 Task: Assign Carxxstreet791@gmail.com as Assignee of Child Issue ChildIssue0000000211 of Issue Issue0000000106 in Backlog  in Scrum Project Project0000000022 in Jira. Assign Carxxstreet791@gmail.com as Assignee of Child Issue ChildIssue0000000212 of Issue Issue0000000106 in Backlog  in Scrum Project Project0000000022 in Jira. Assign Carxxstreet791@gmail.com as Assignee of Child Issue ChildIssue0000000213 of Issue Issue0000000107 in Backlog  in Scrum Project Project0000000022 in Jira. Assign Carxxstreet791@gmail.com as Assignee of Child Issue ChildIssue0000000214 of Issue Issue0000000107 in Backlog  in Scrum Project Project0000000022 in Jira. Assign Carxxstreet791@gmail.com as Assignee of Child Issue ChildIssue0000000215 of Issue Issue0000000108 in Backlog  in Scrum Project Project0000000022 in Jira
Action: Mouse moved to (840, 656)
Screenshot: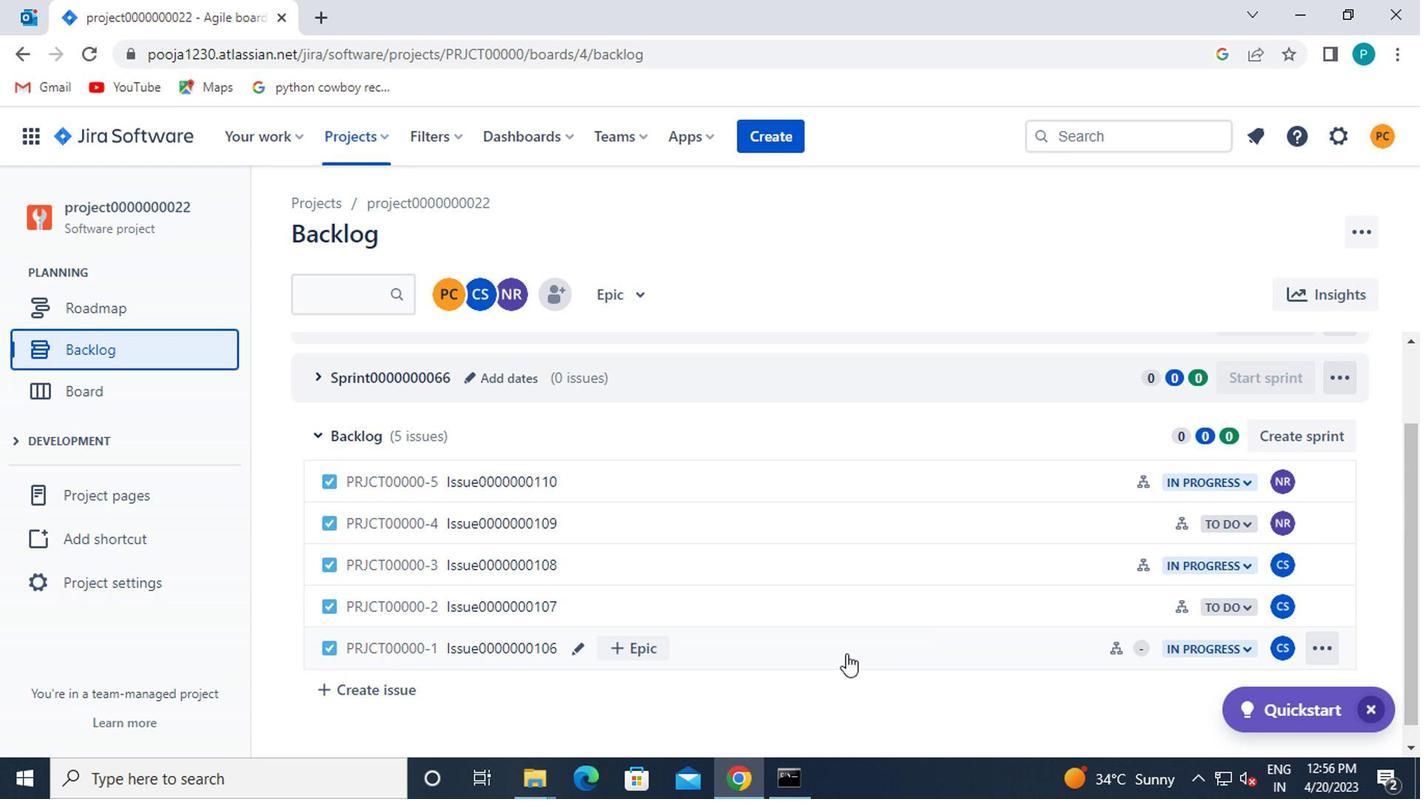 
Action: Mouse pressed left at (840, 656)
Screenshot: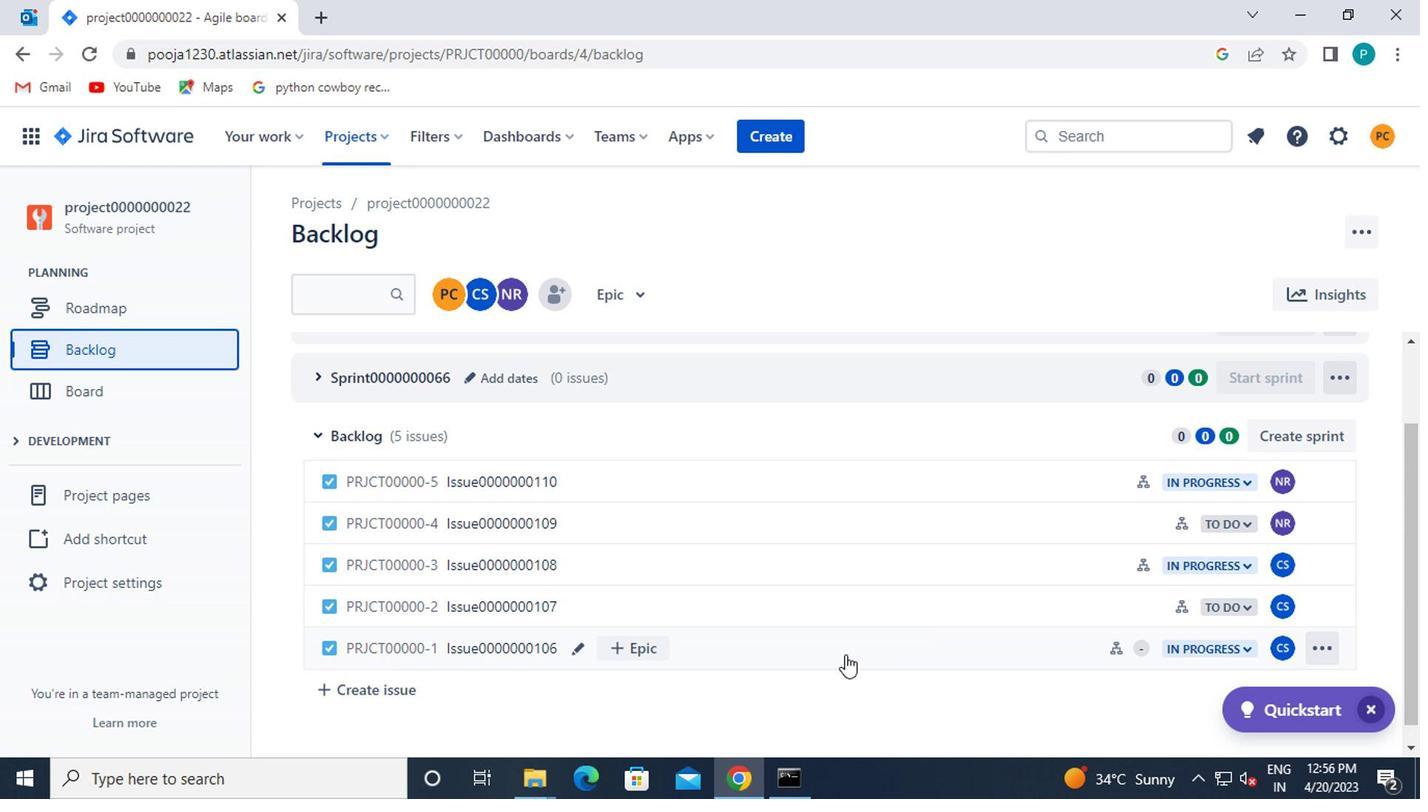 
Action: Mouse moved to (1057, 445)
Screenshot: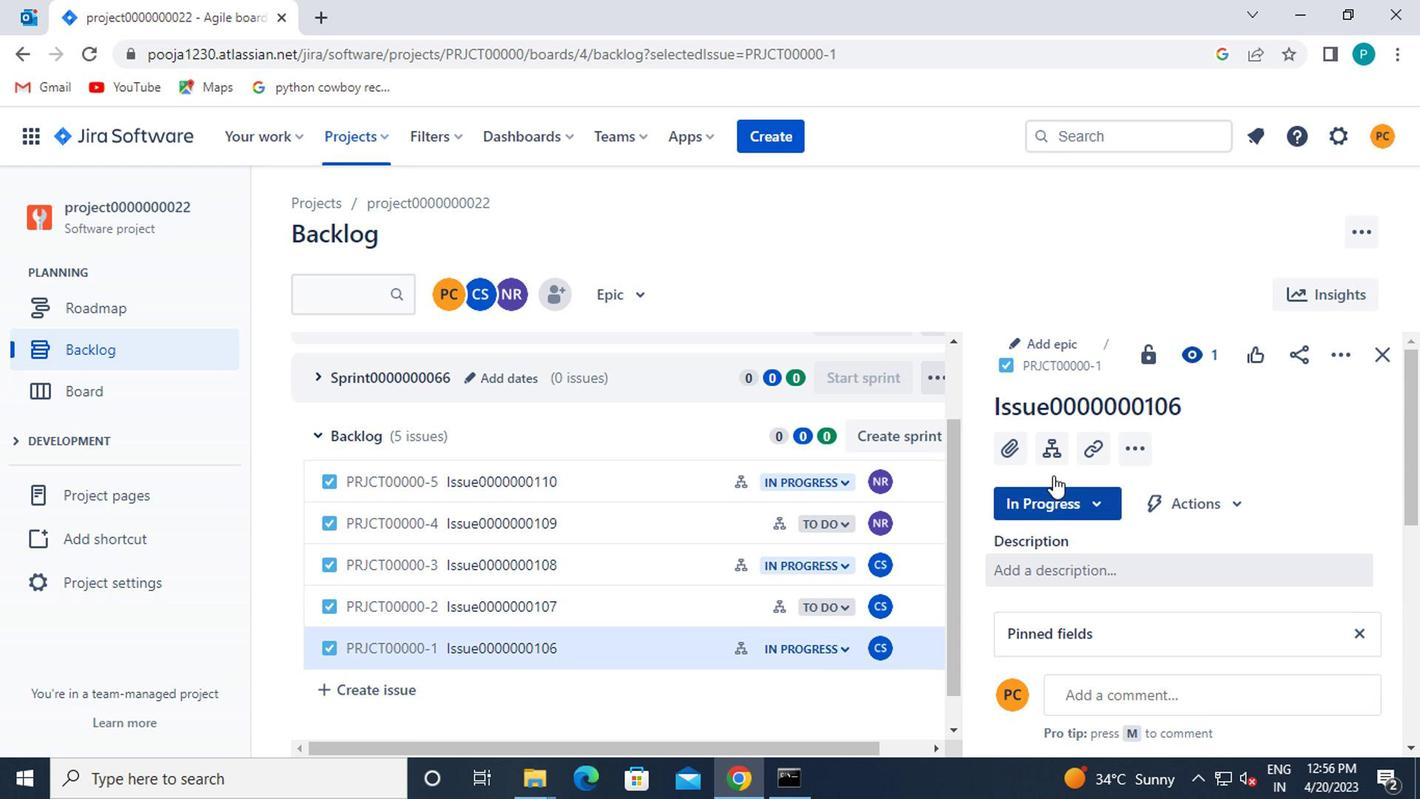 
Action: Mouse pressed left at (1057, 445)
Screenshot: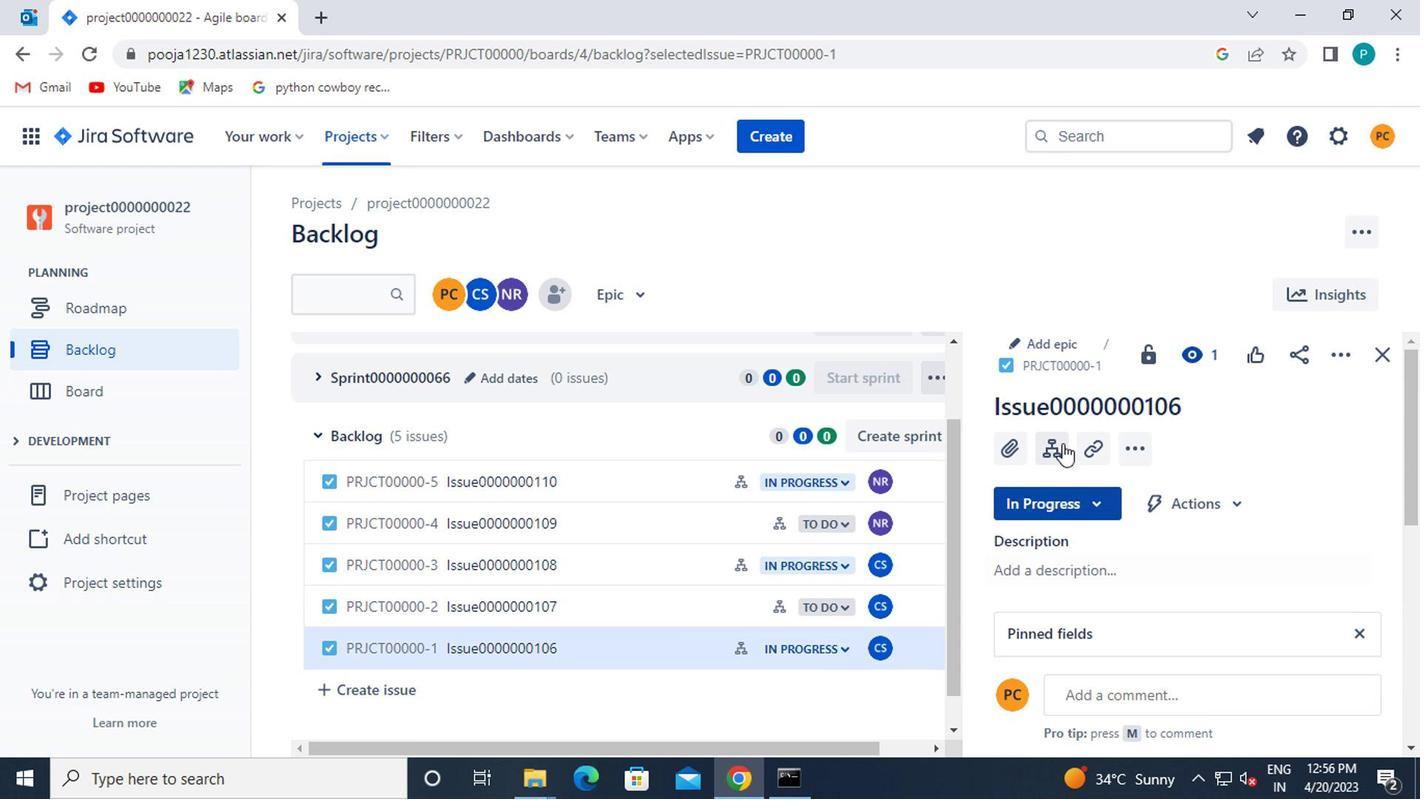 
Action: Mouse moved to (1283, 430)
Screenshot: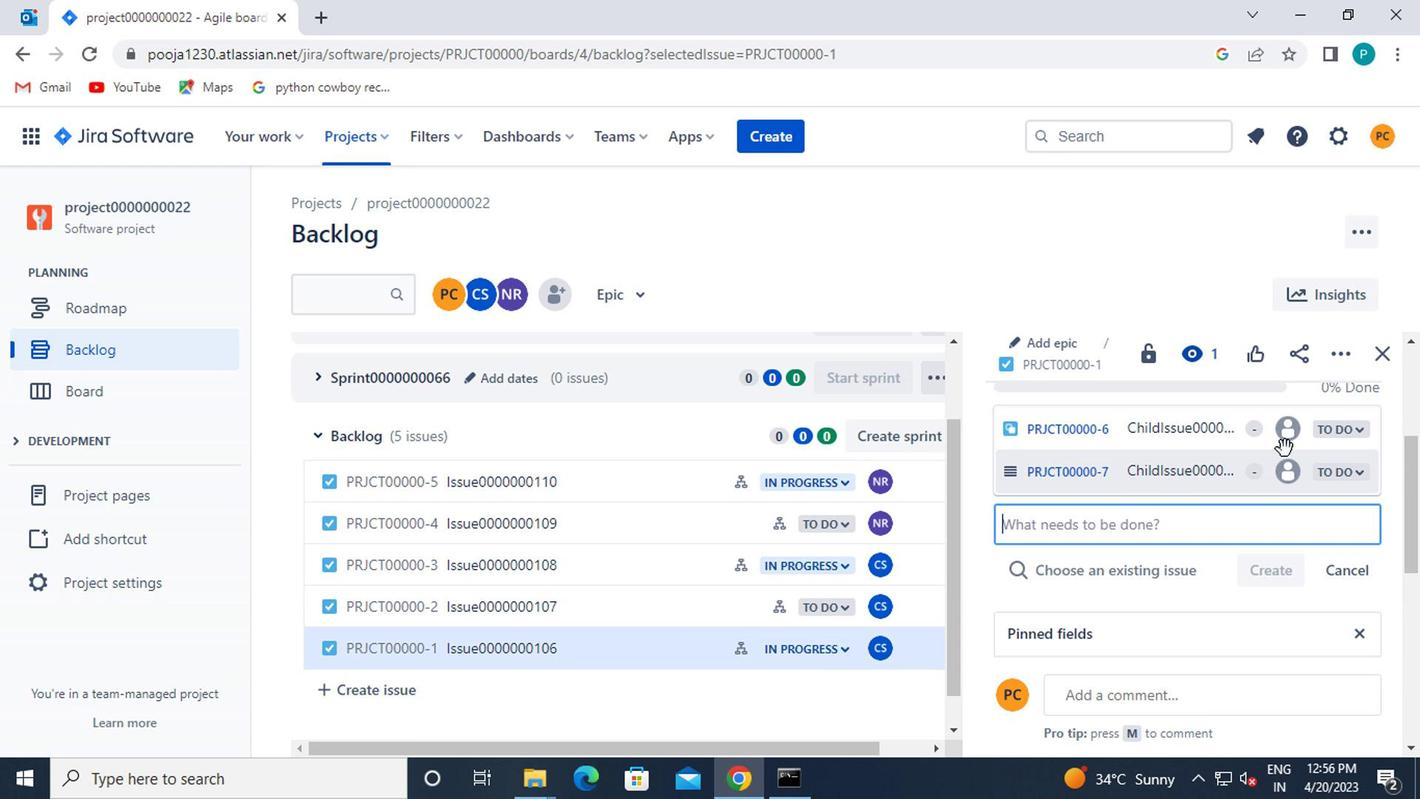 
Action: Mouse pressed left at (1283, 430)
Screenshot: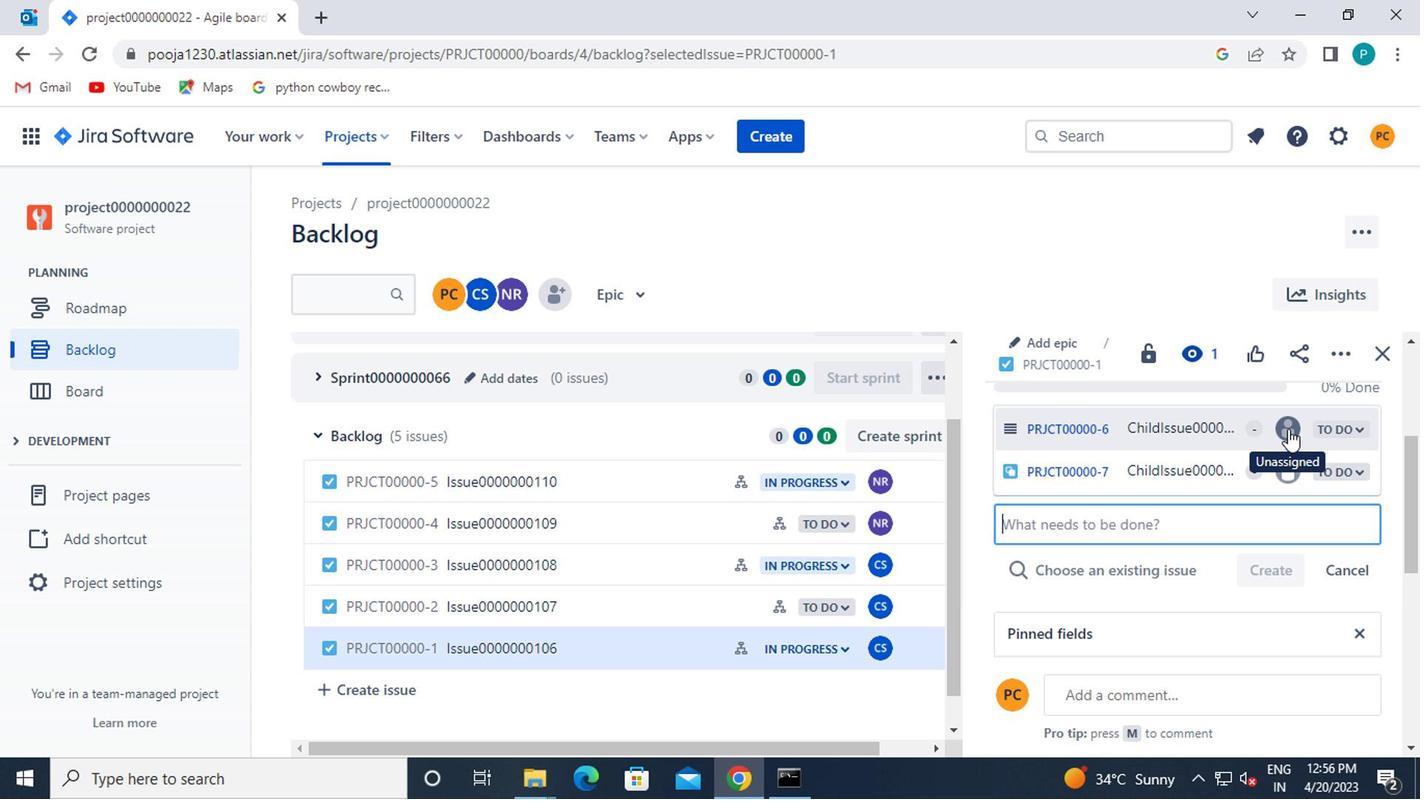 
Action: Mouse moved to (1186, 505)
Screenshot: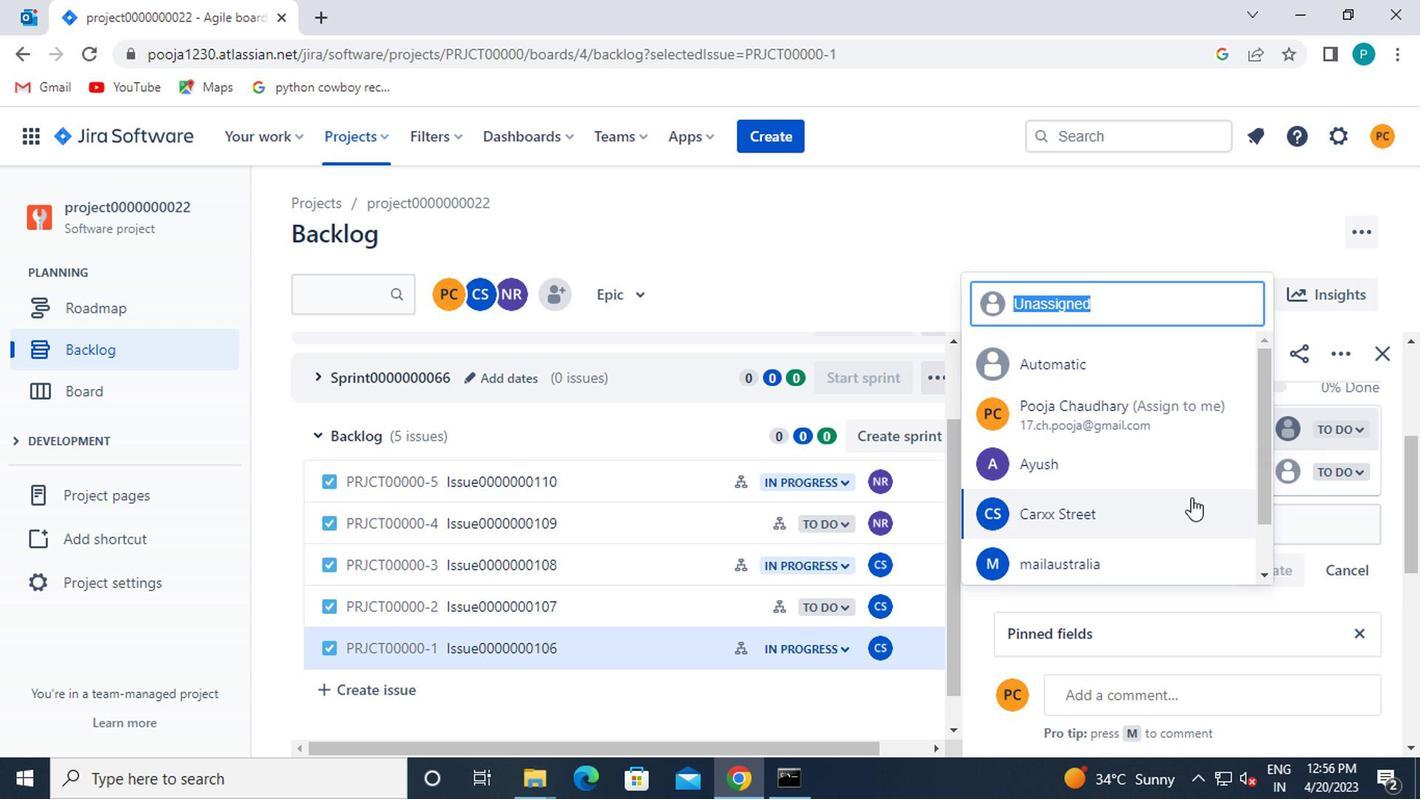 
Action: Mouse pressed left at (1186, 505)
Screenshot: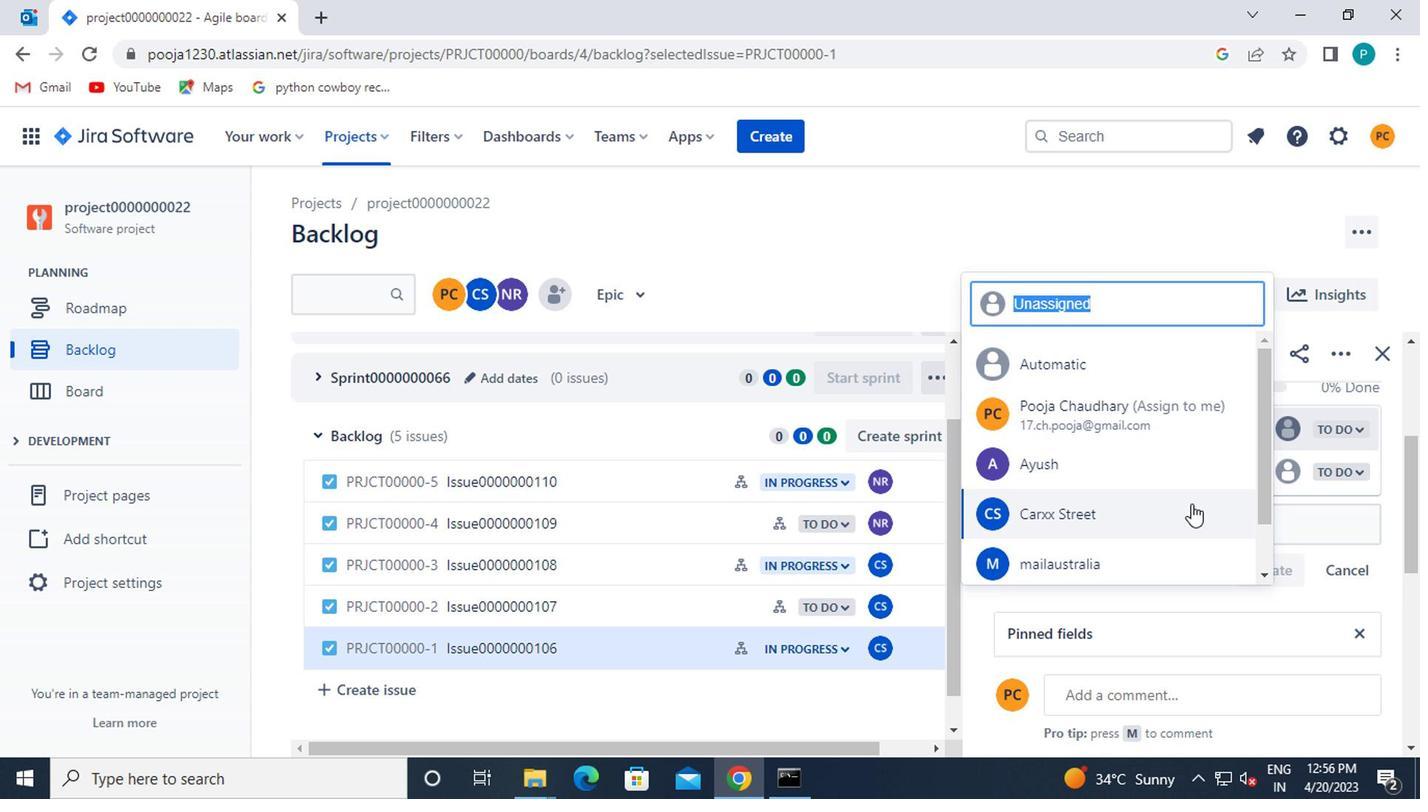 
Action: Mouse moved to (1283, 463)
Screenshot: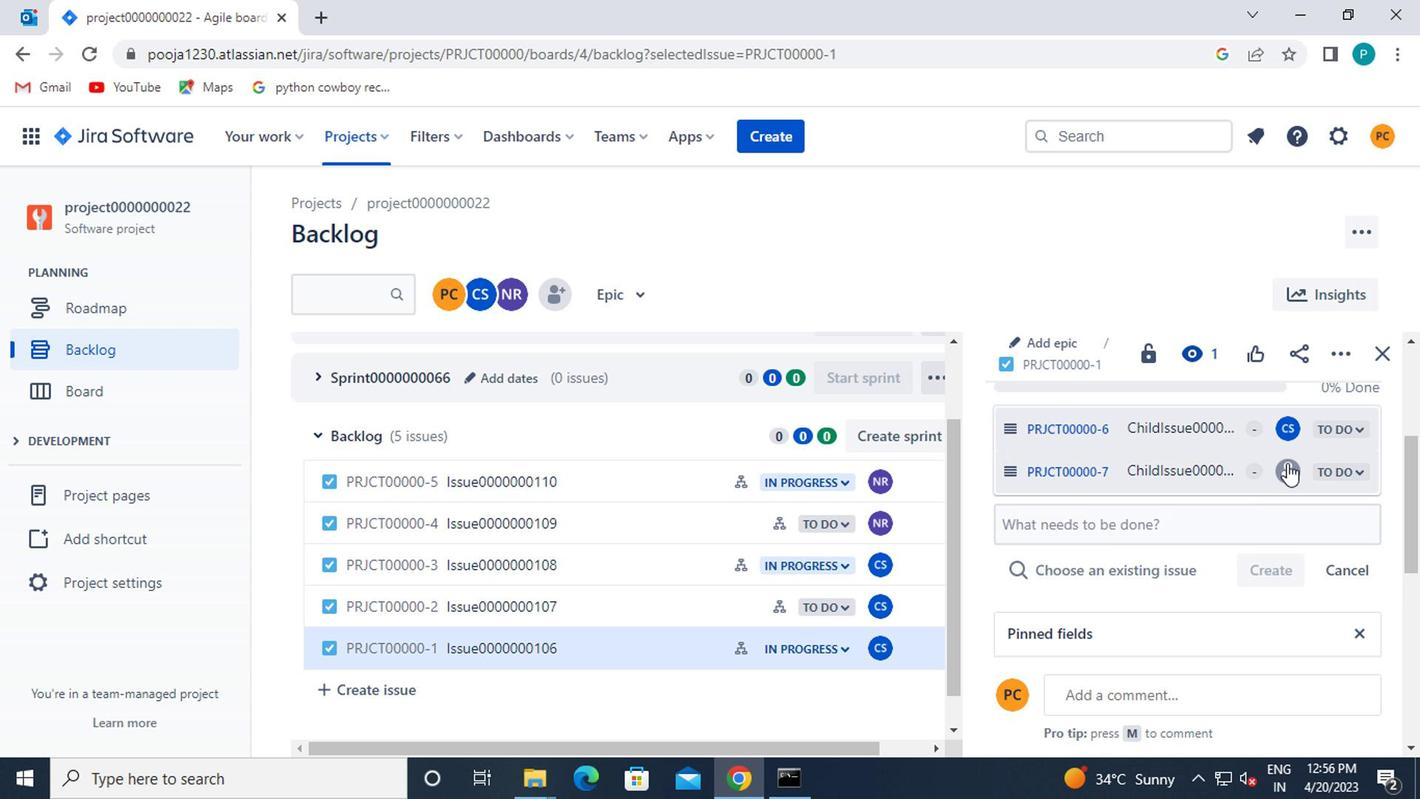 
Action: Mouse pressed left at (1283, 463)
Screenshot: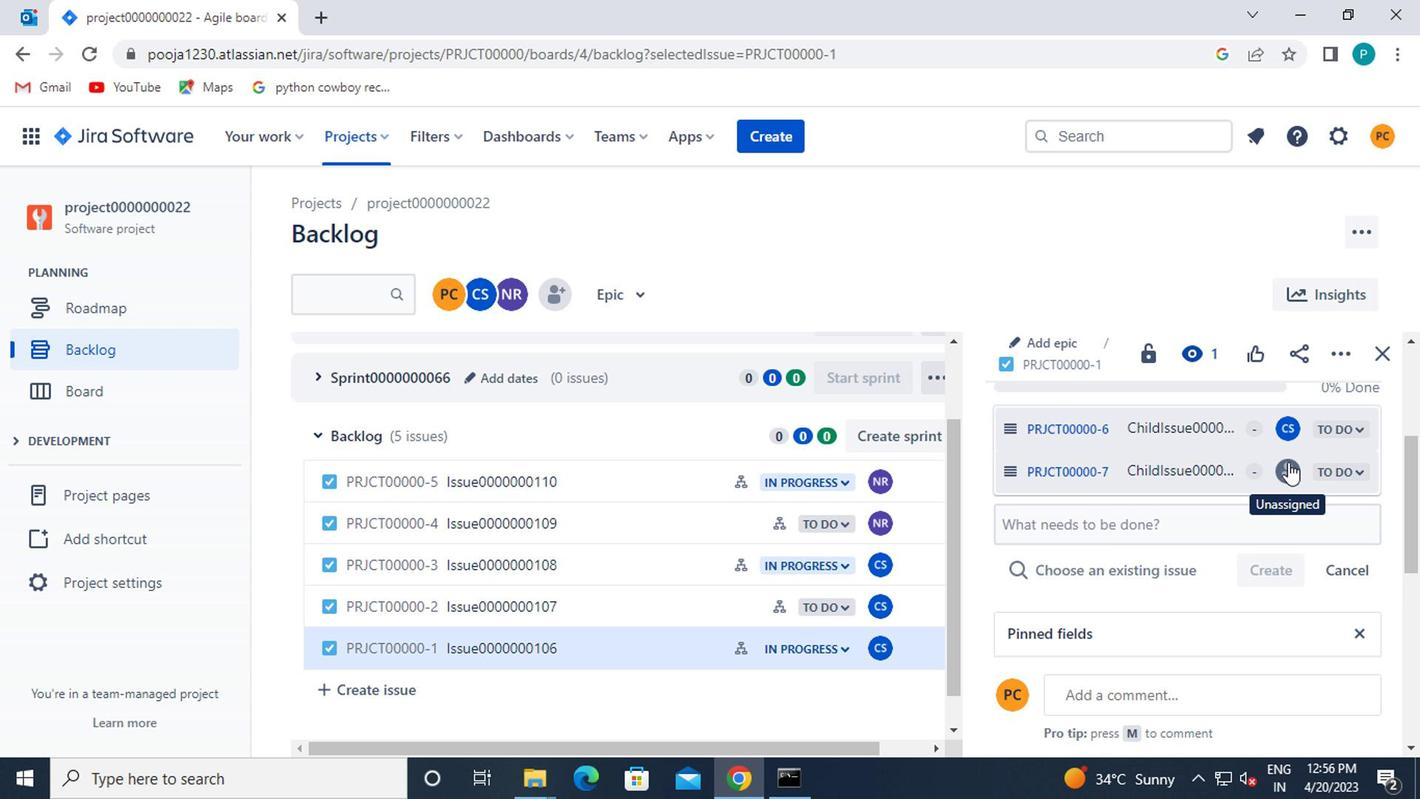 
Action: Mouse moved to (1192, 552)
Screenshot: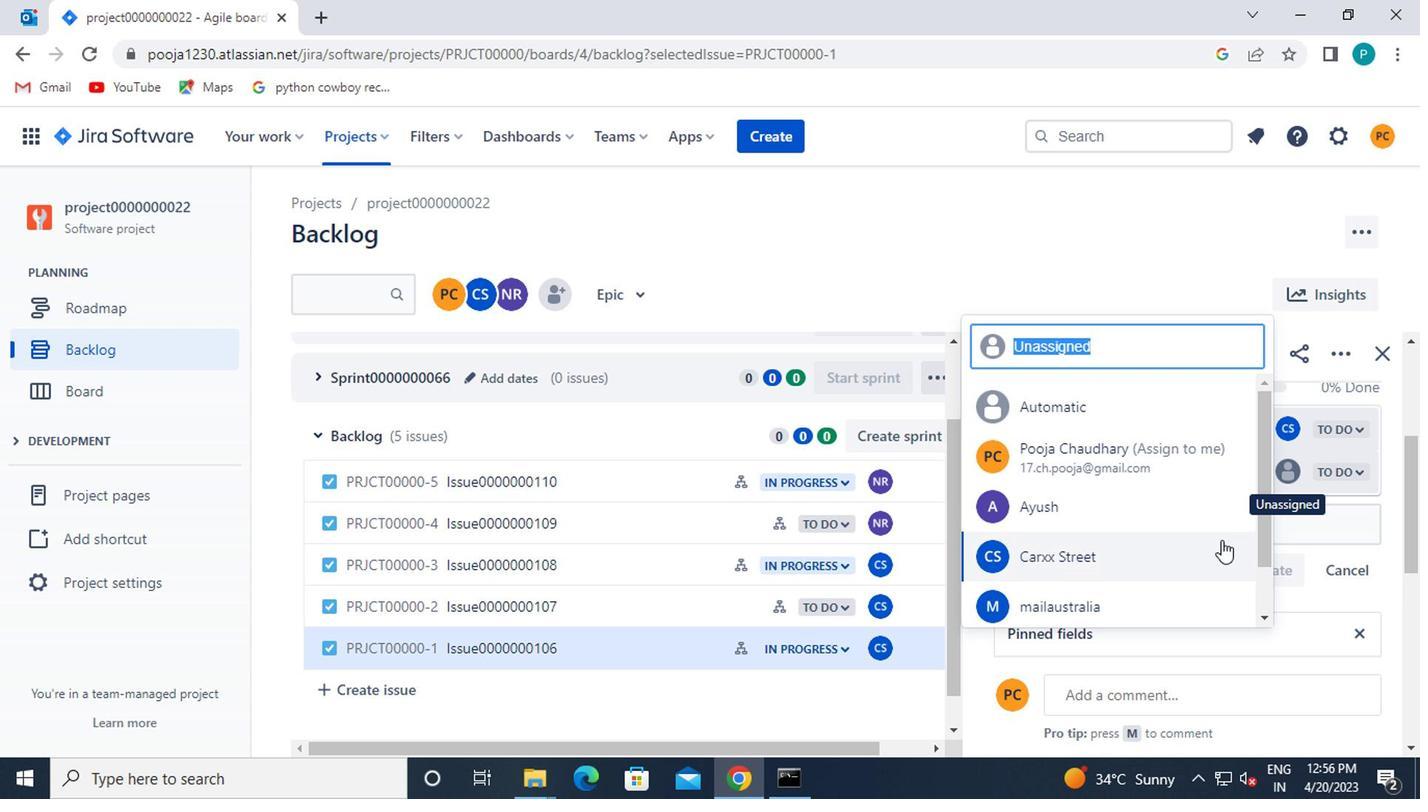 
Action: Mouse pressed left at (1192, 552)
Screenshot: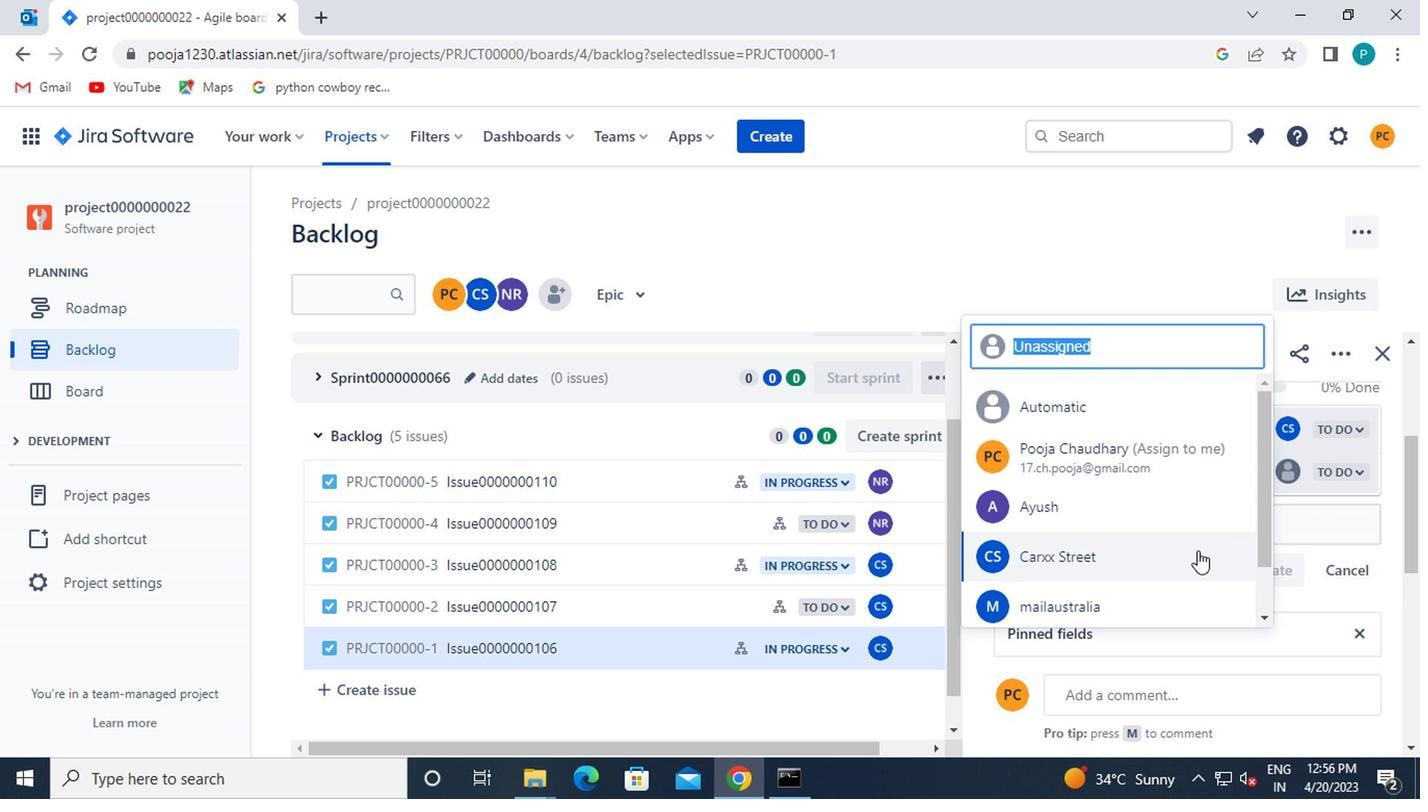 
Action: Mouse moved to (710, 605)
Screenshot: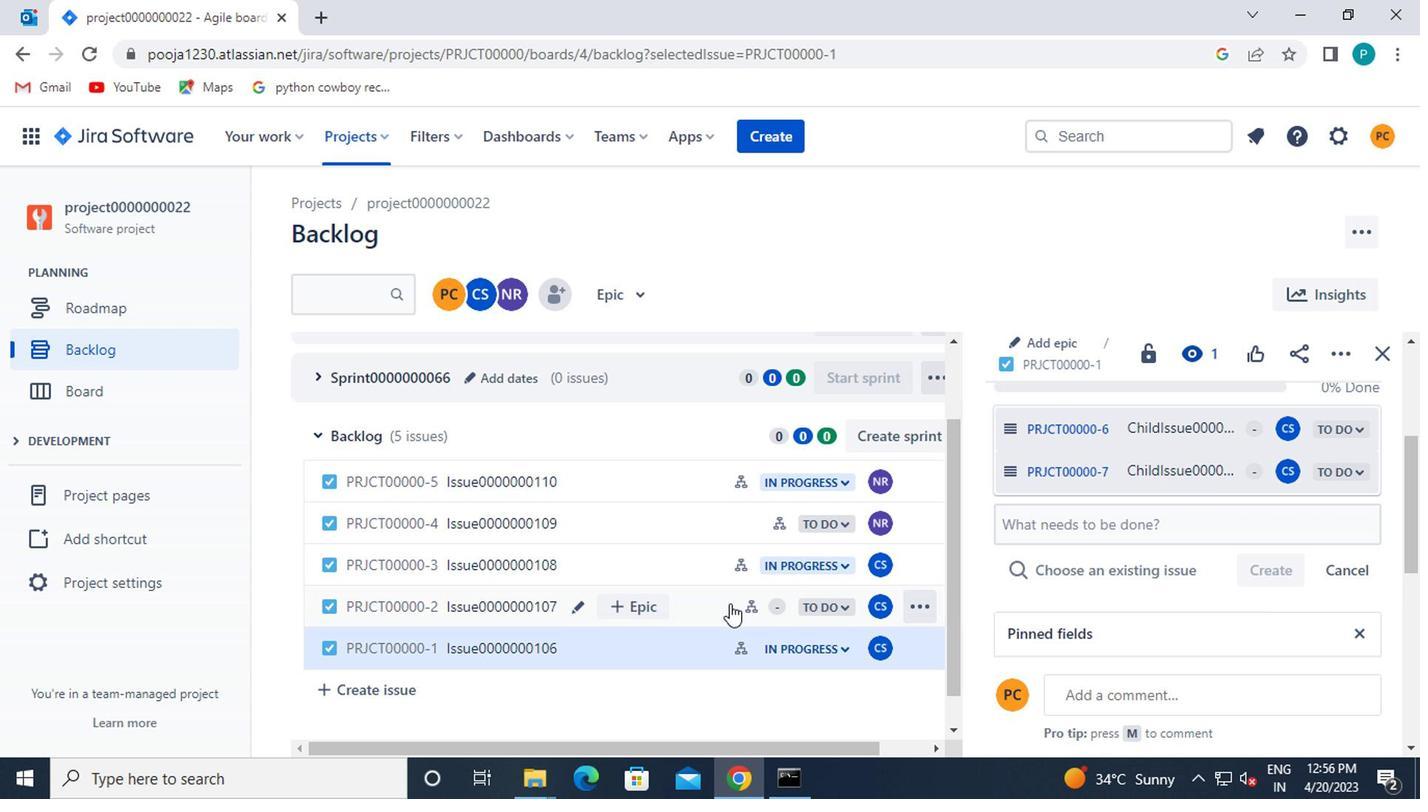 
Action: Mouse pressed left at (710, 605)
Screenshot: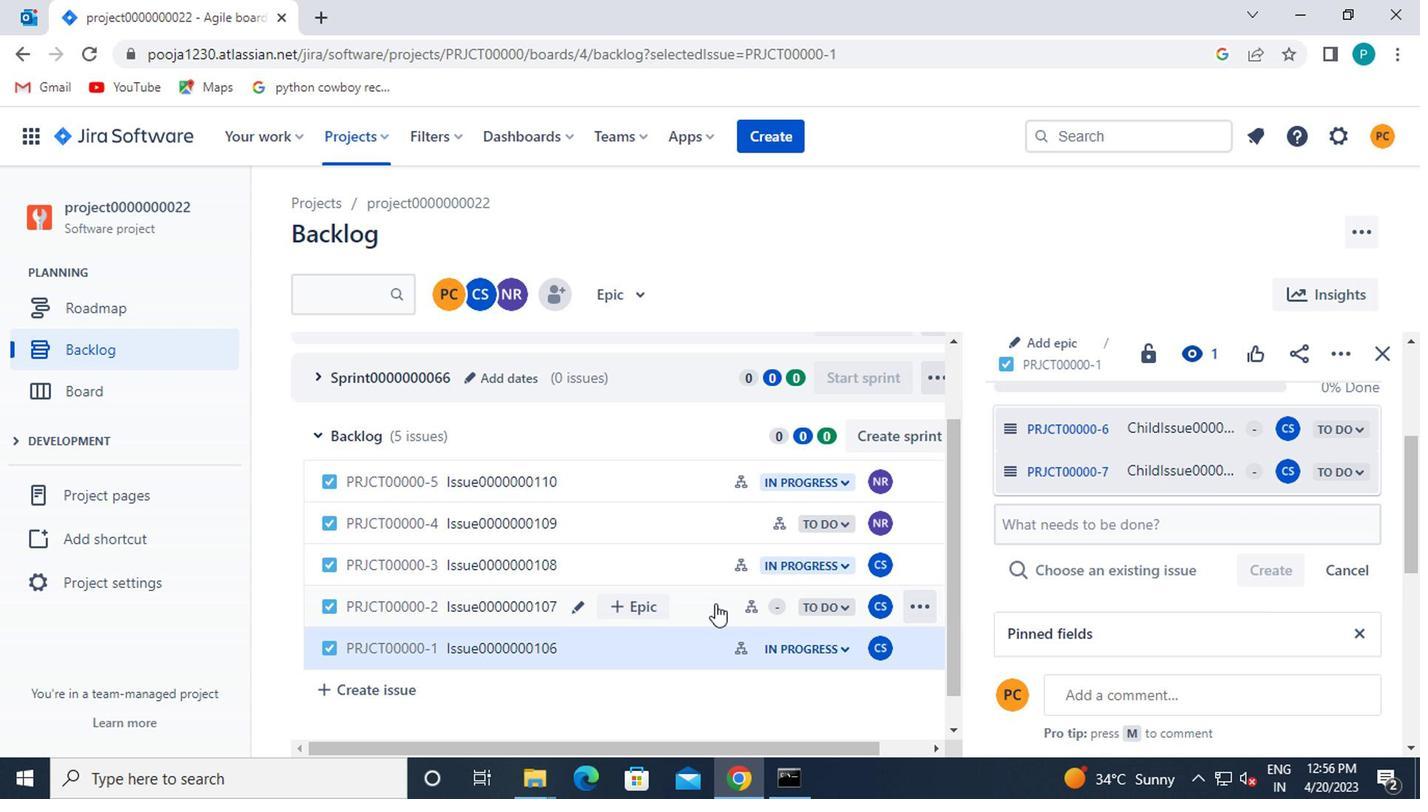
Action: Mouse moved to (1056, 450)
Screenshot: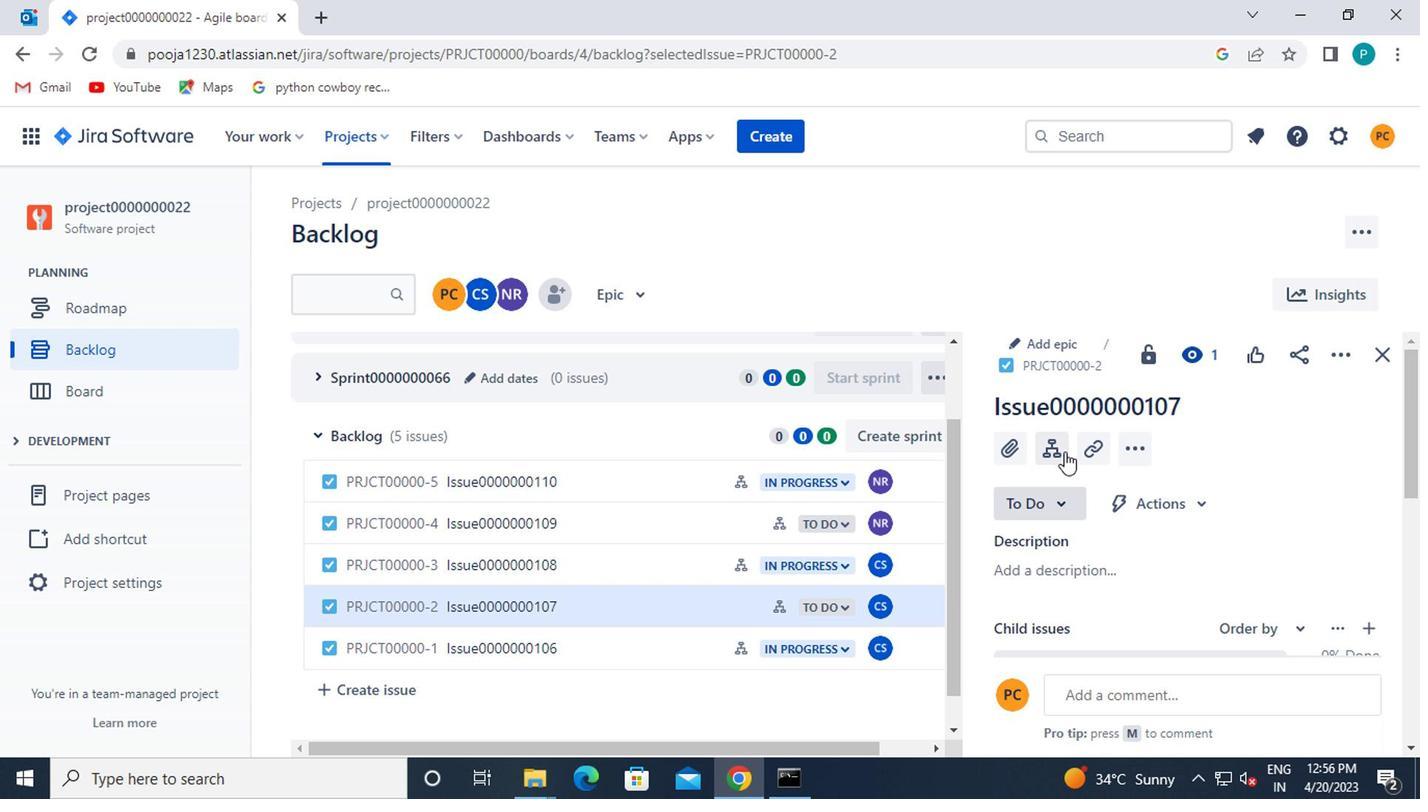 
Action: Mouse pressed left at (1056, 450)
Screenshot: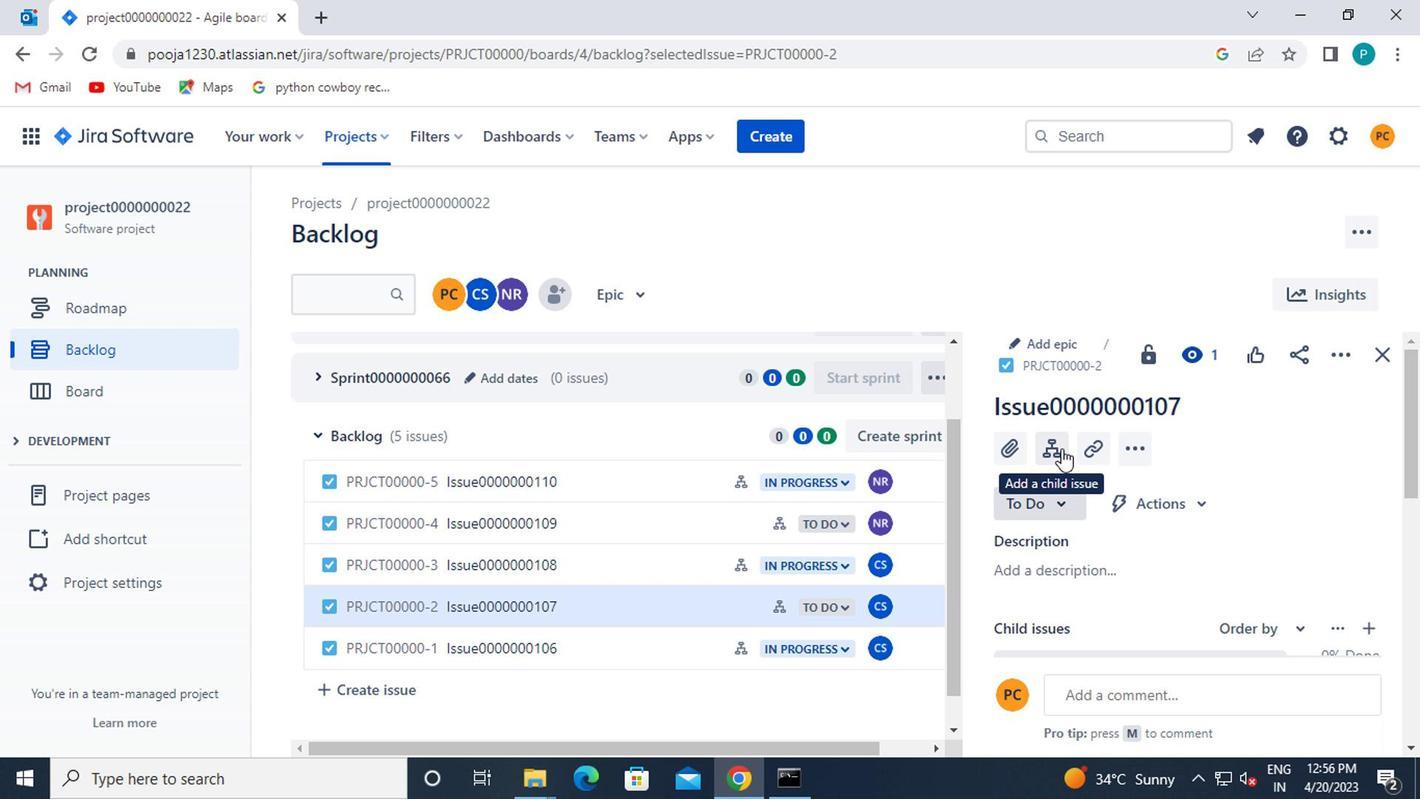 
Action: Mouse moved to (1276, 428)
Screenshot: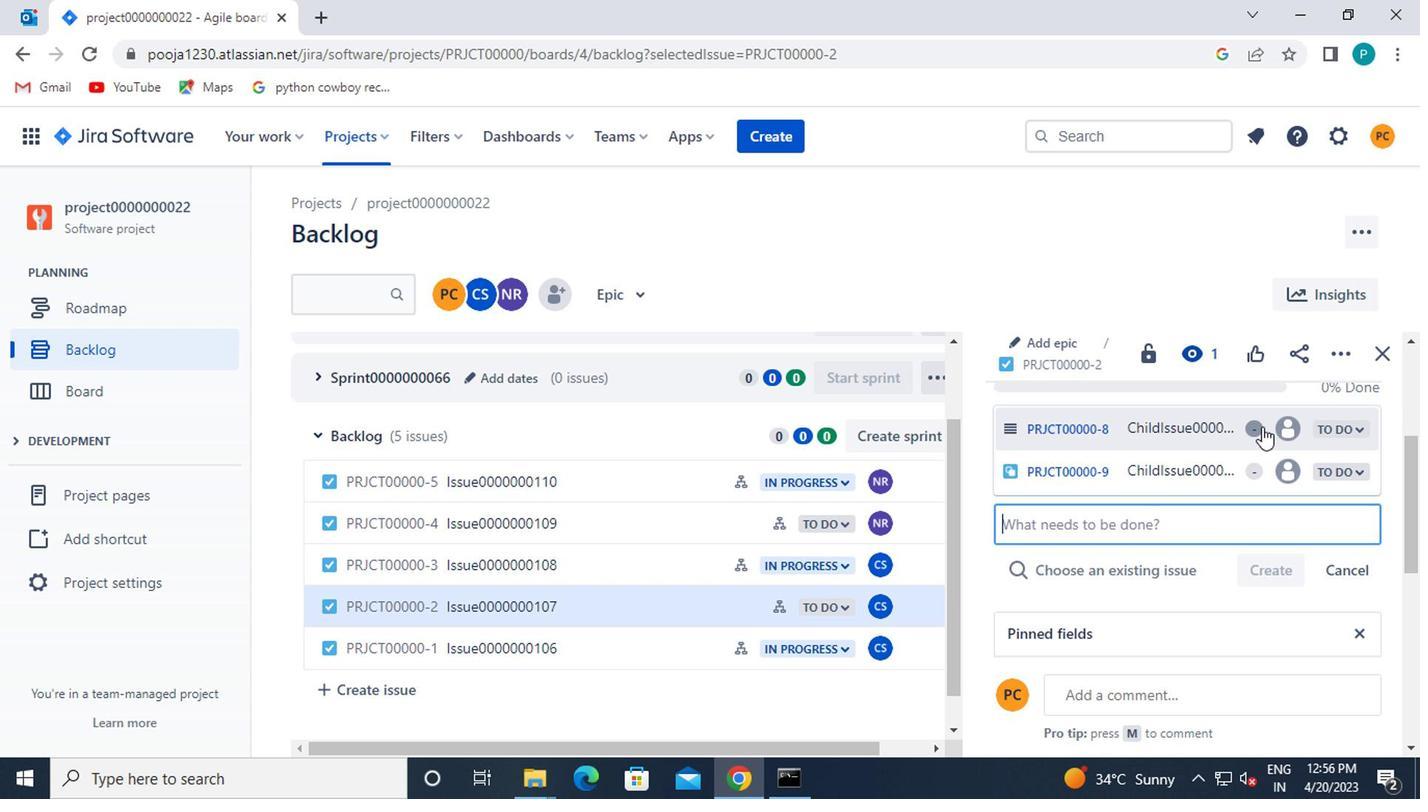 
Action: Mouse pressed left at (1276, 428)
Screenshot: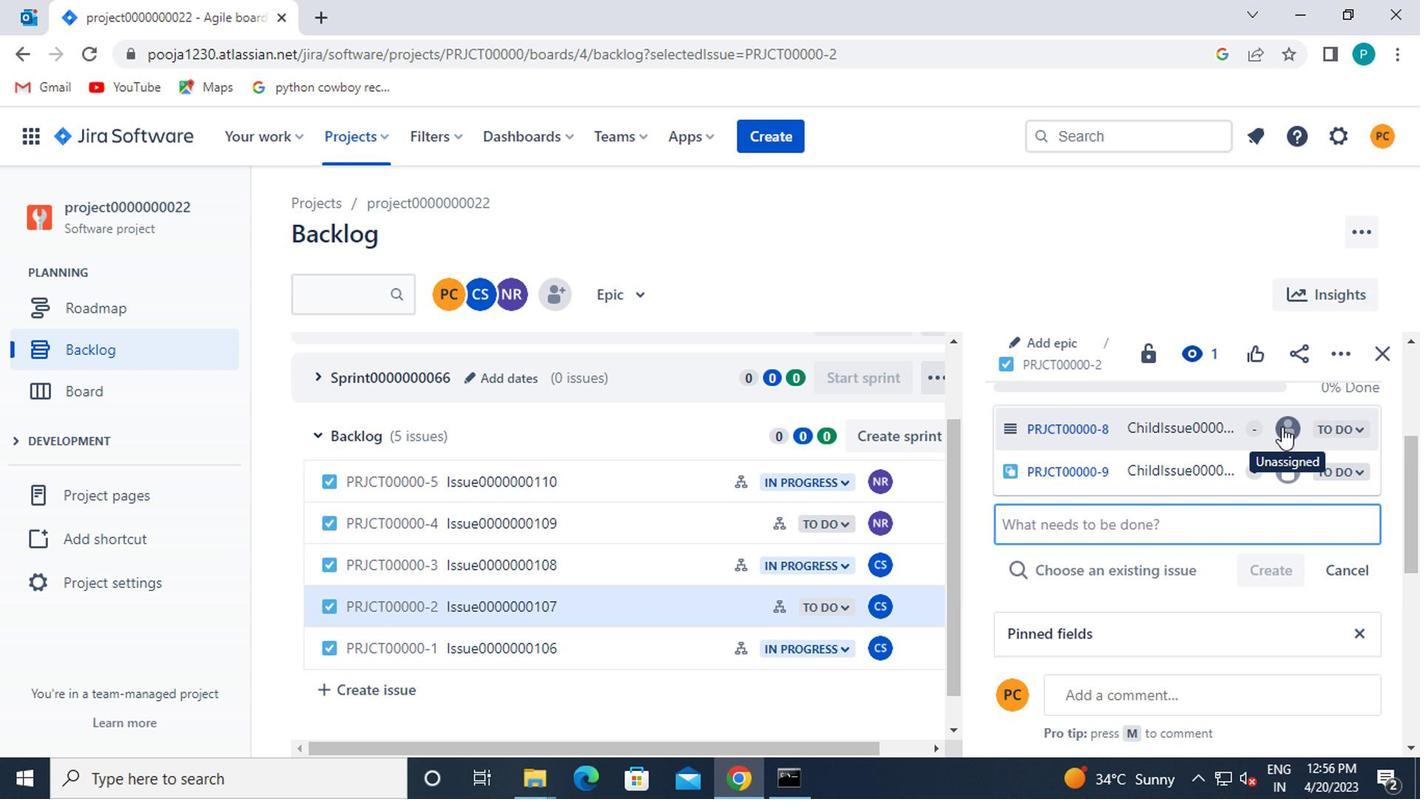 
Action: Mouse moved to (1101, 522)
Screenshot: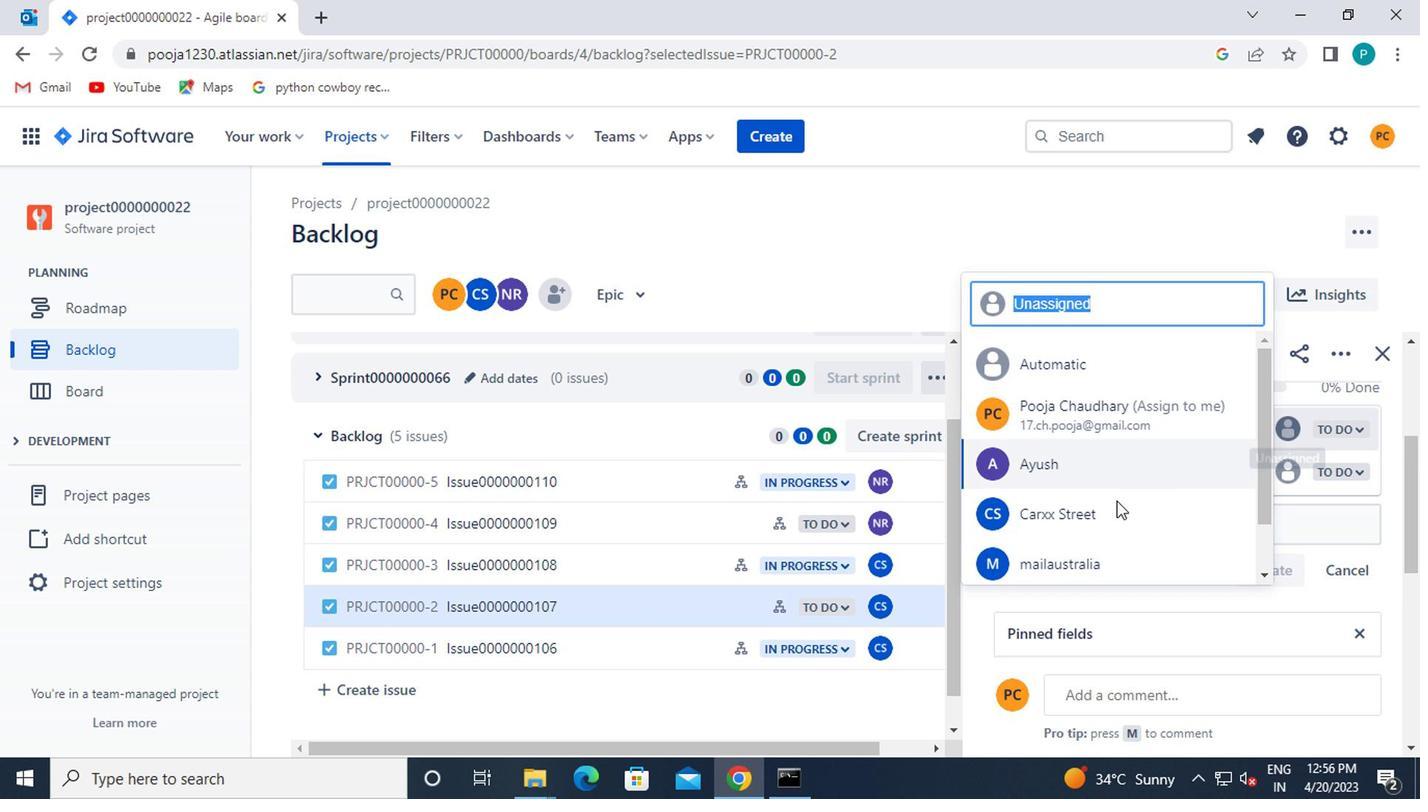 
Action: Mouse pressed left at (1101, 522)
Screenshot: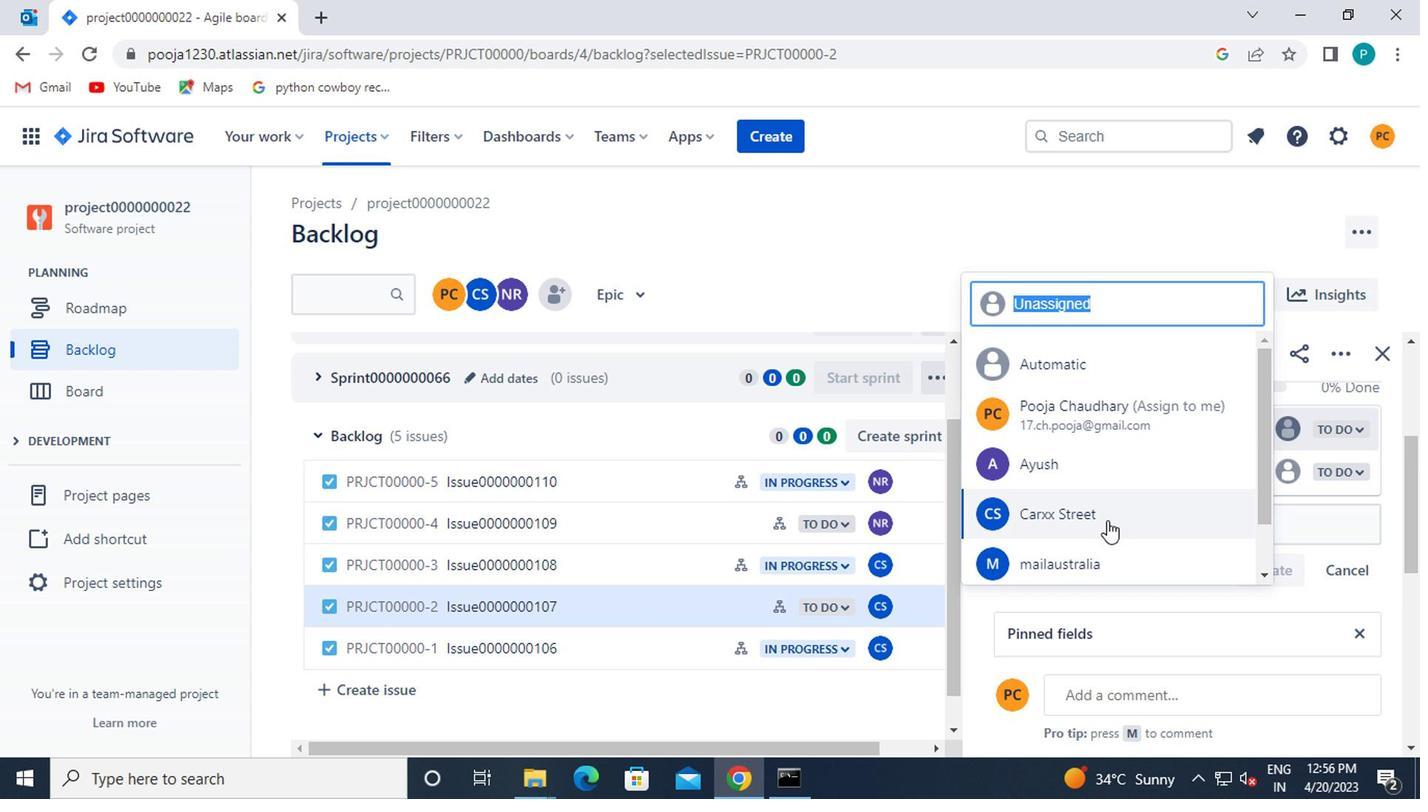 
Action: Mouse moved to (1271, 474)
Screenshot: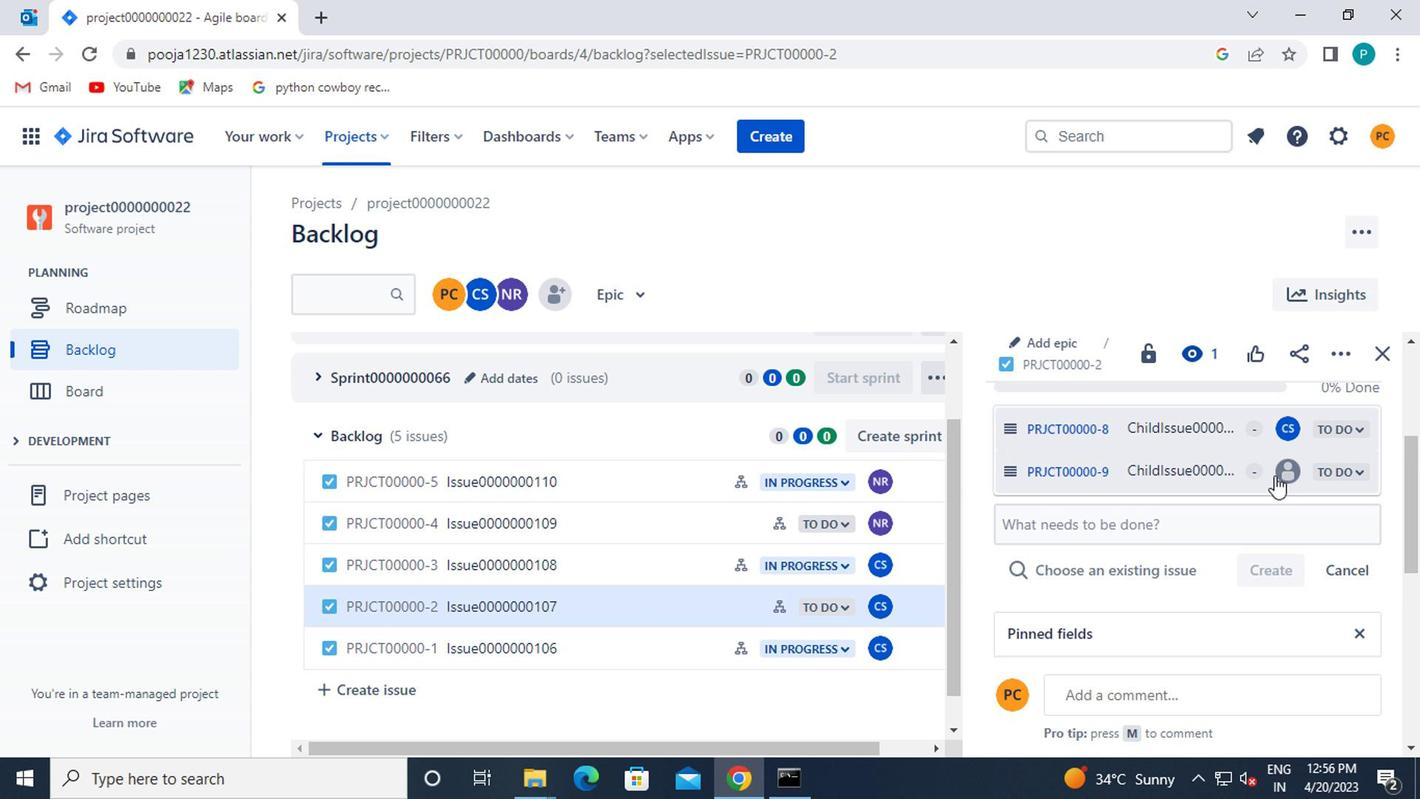 
Action: Mouse pressed left at (1271, 474)
Screenshot: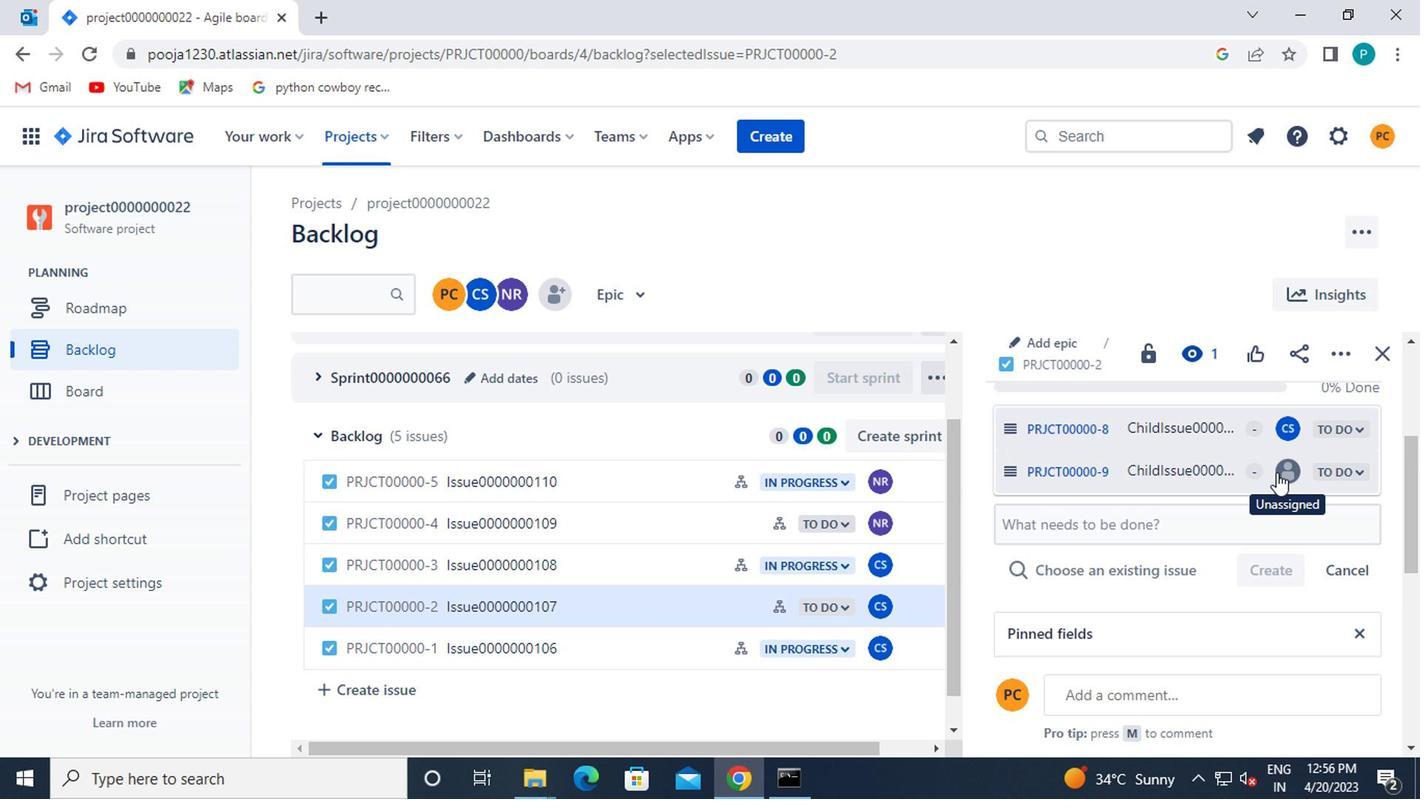 
Action: Mouse moved to (1106, 550)
Screenshot: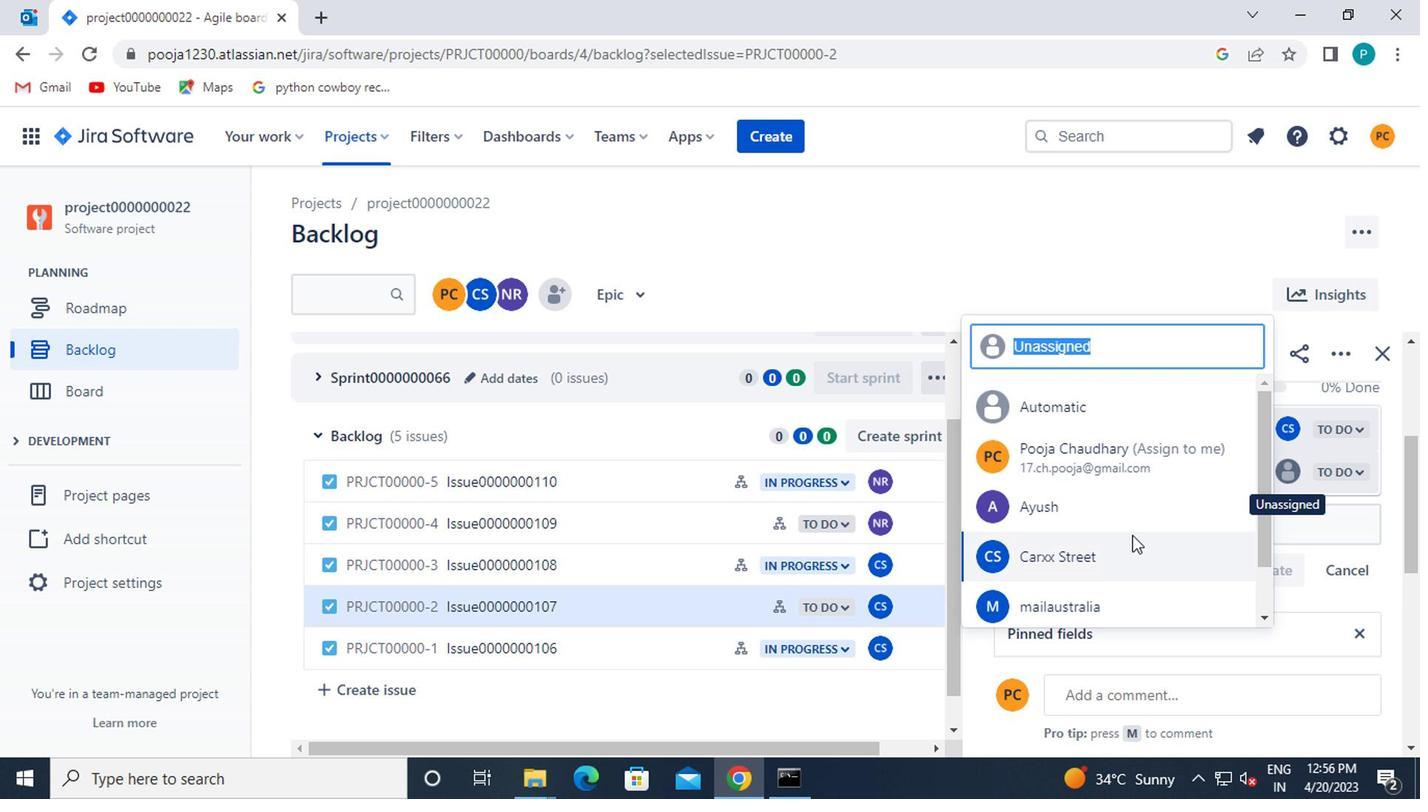 
Action: Mouse pressed left at (1106, 550)
Screenshot: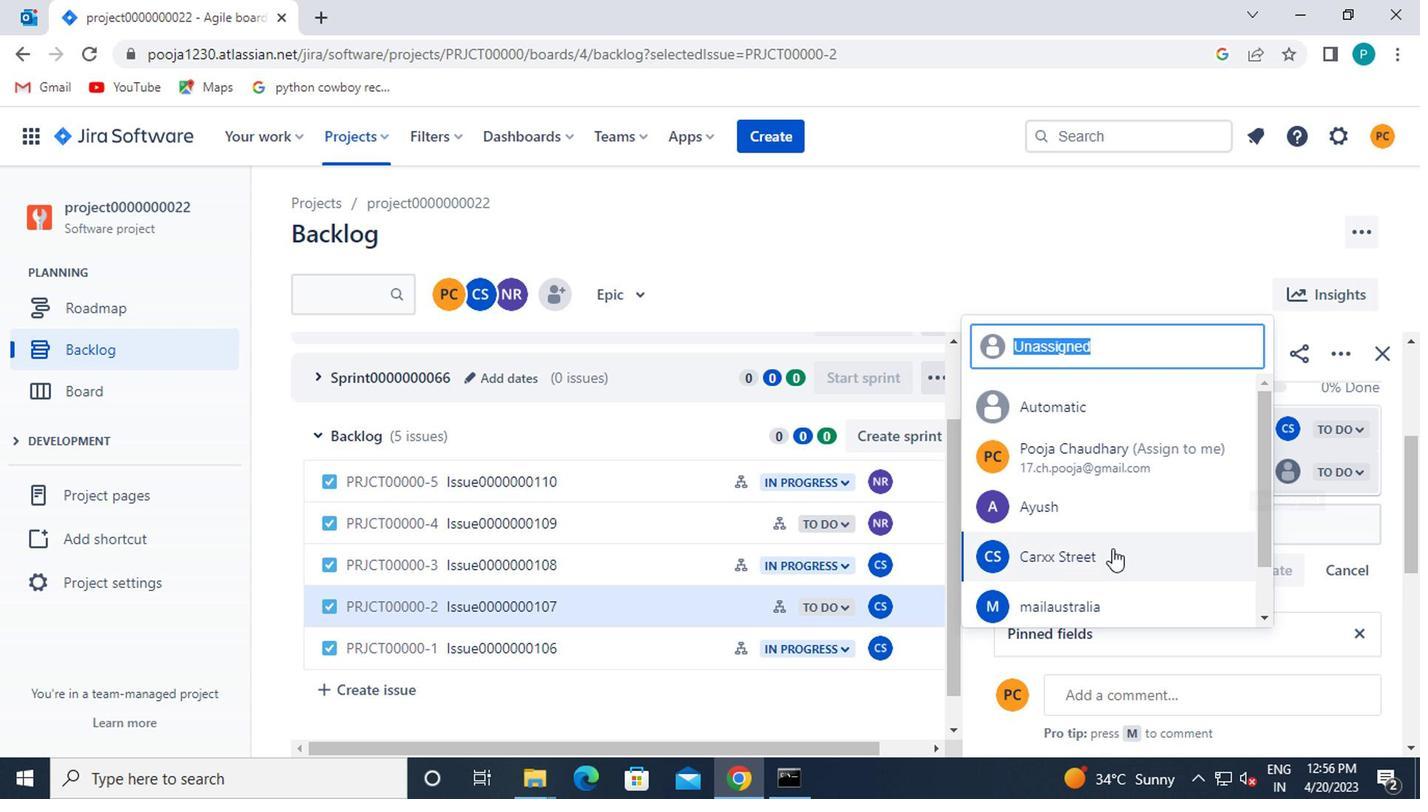 
Action: Mouse moved to (679, 564)
Screenshot: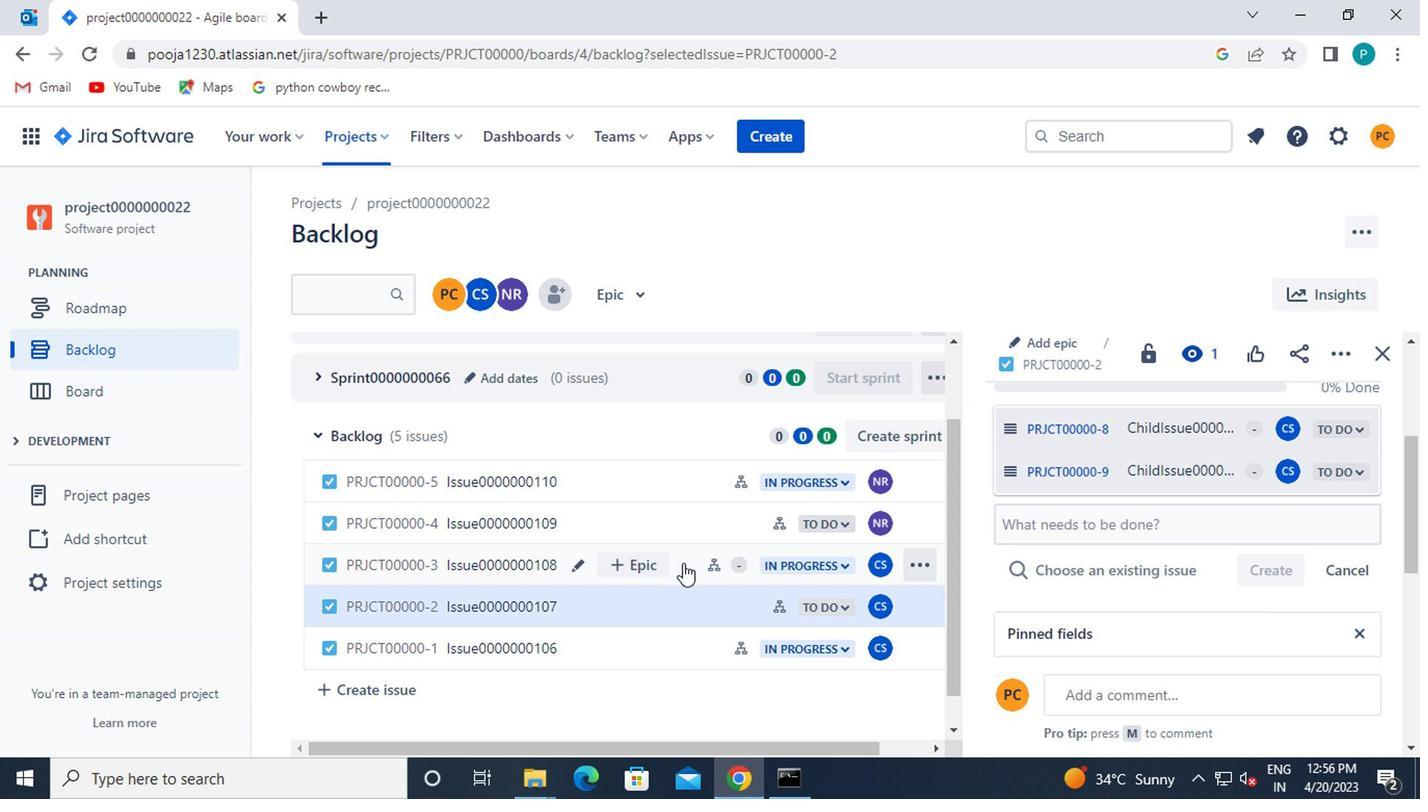 
Action: Mouse pressed left at (679, 564)
Screenshot: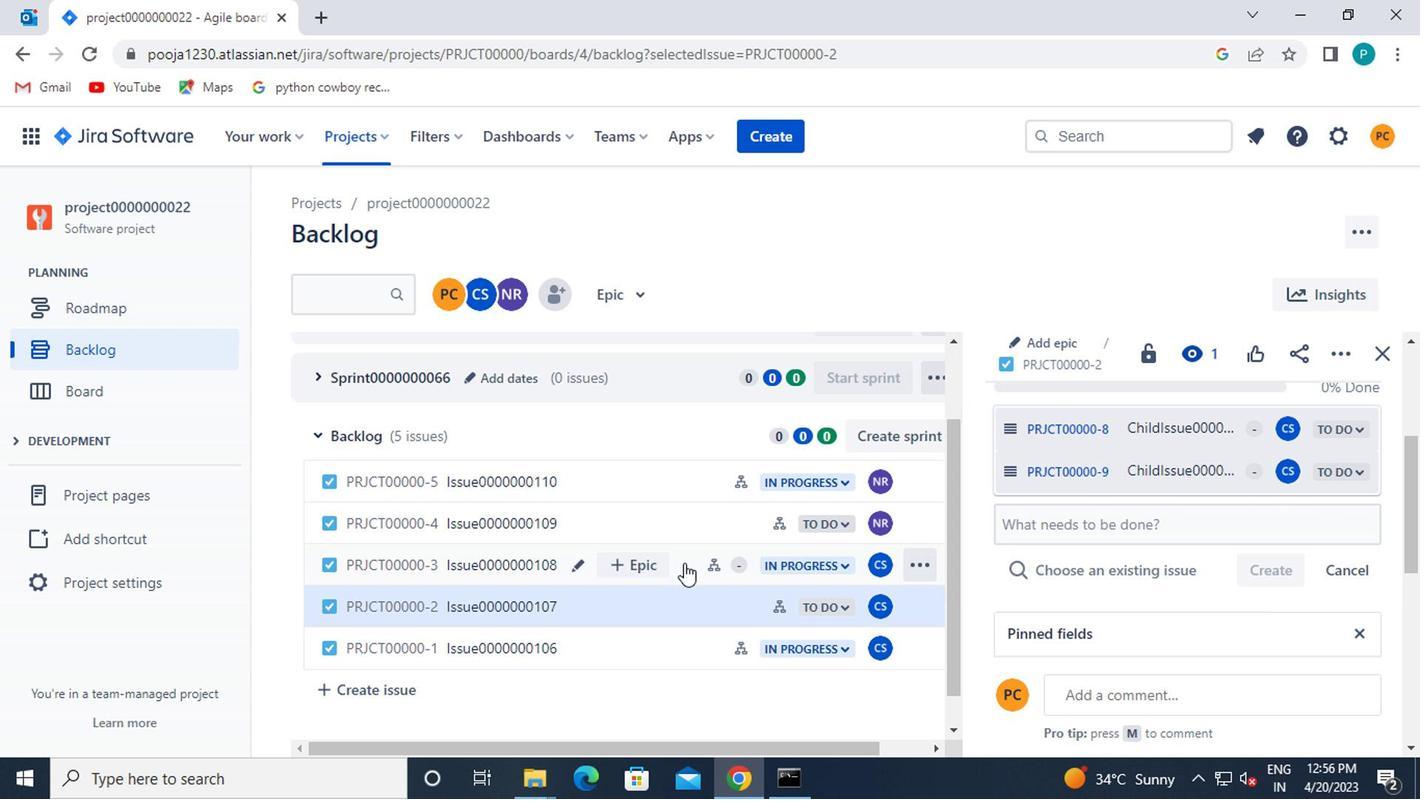 
Action: Mouse moved to (1058, 446)
Screenshot: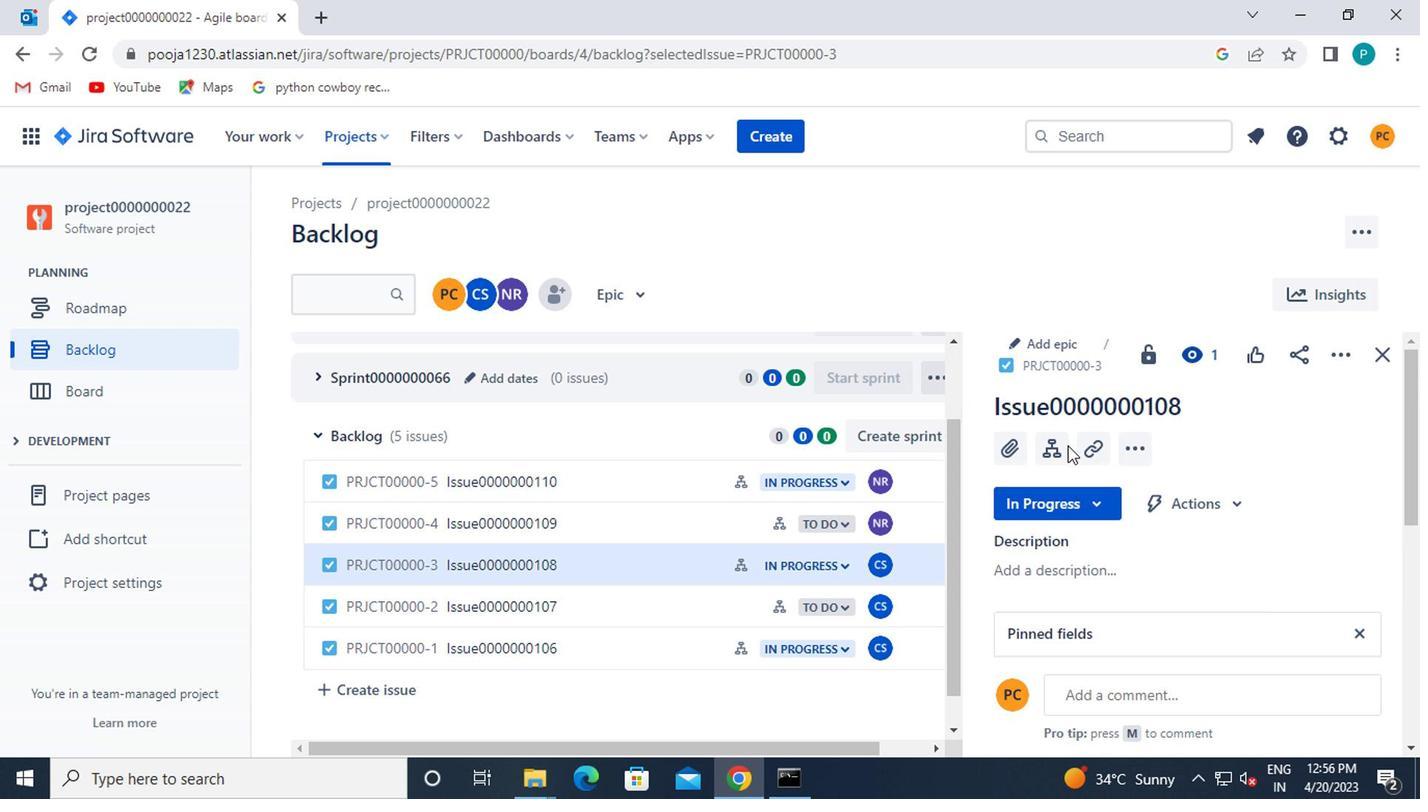 
Action: Mouse pressed left at (1058, 446)
Screenshot: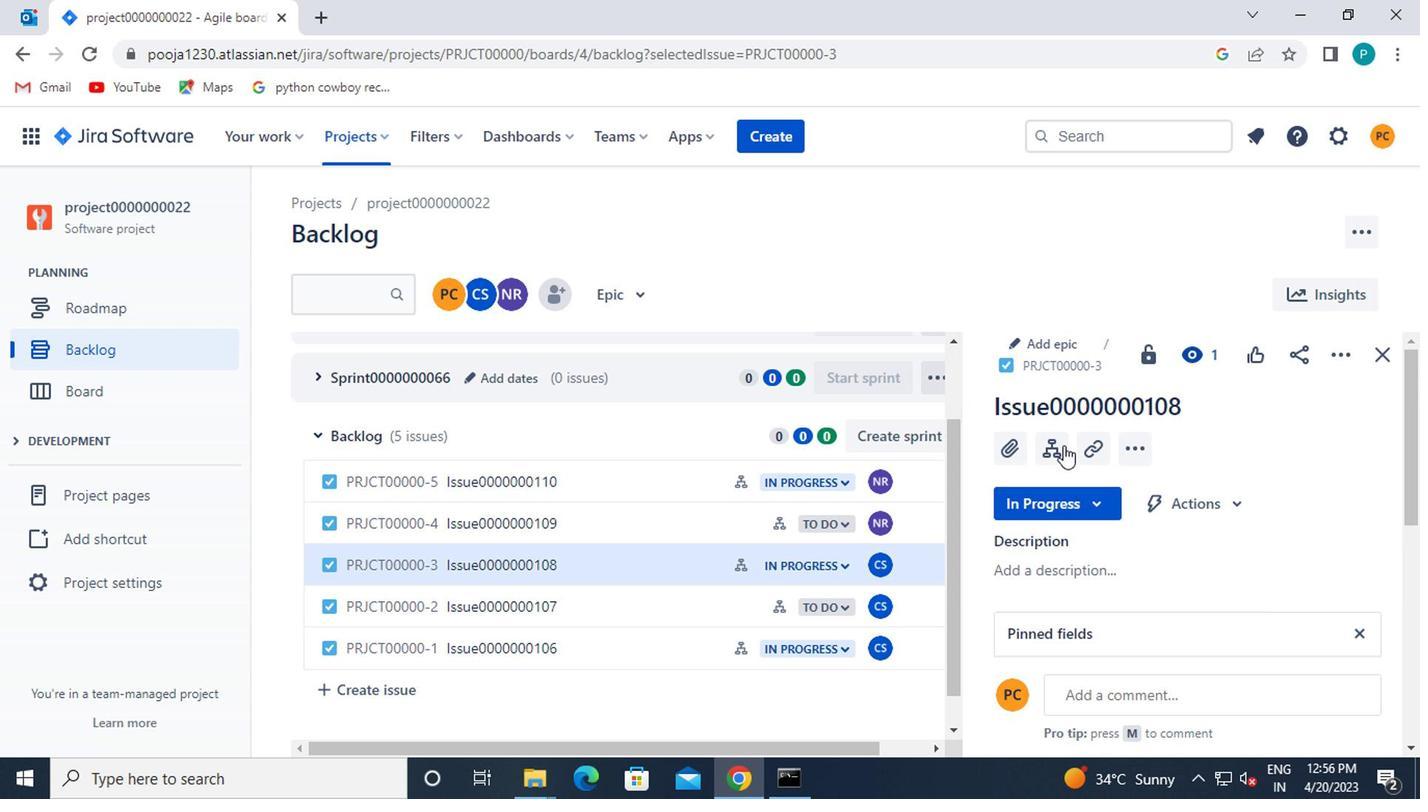 
Action: Mouse moved to (1274, 430)
Screenshot: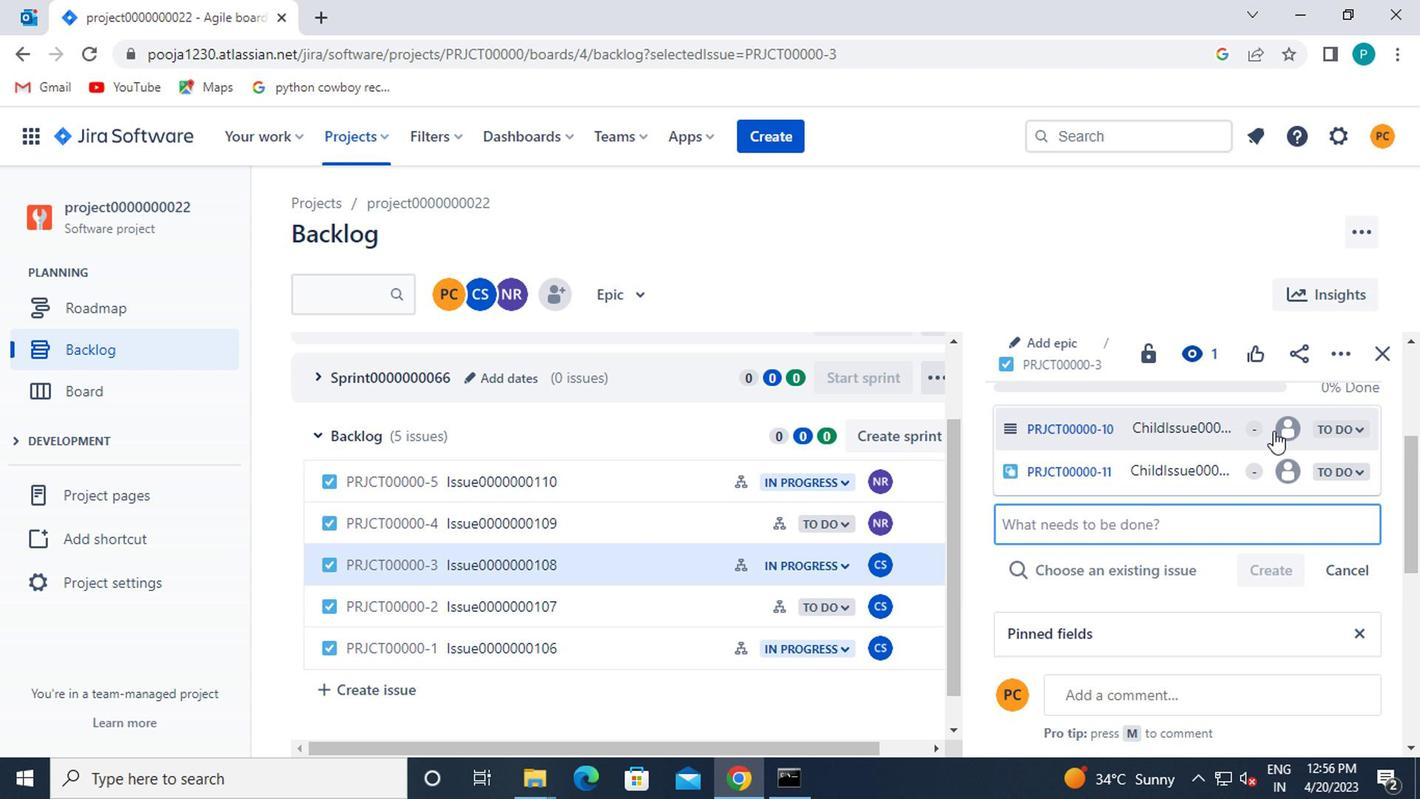 
Action: Mouse pressed left at (1274, 430)
Screenshot: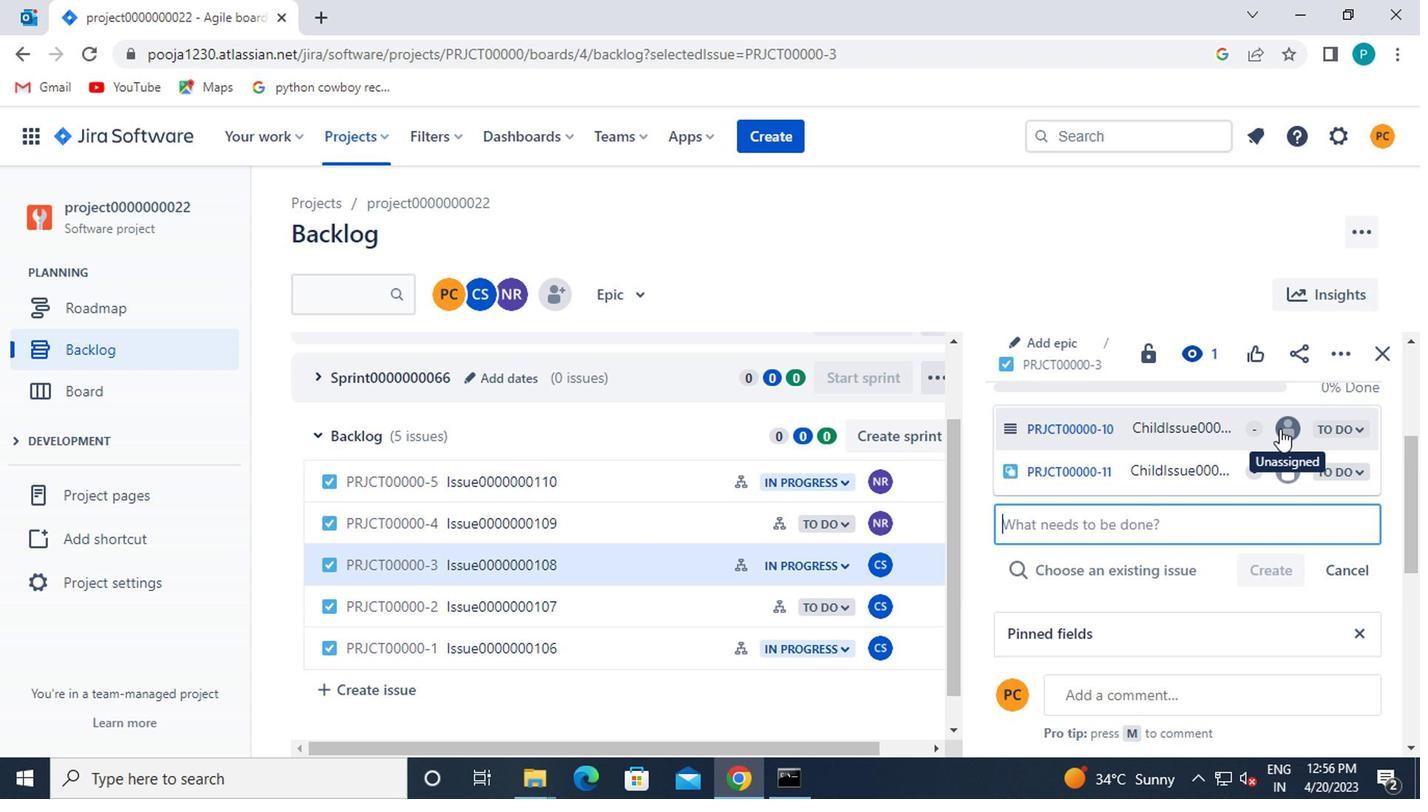 
Action: Mouse moved to (1100, 512)
Screenshot: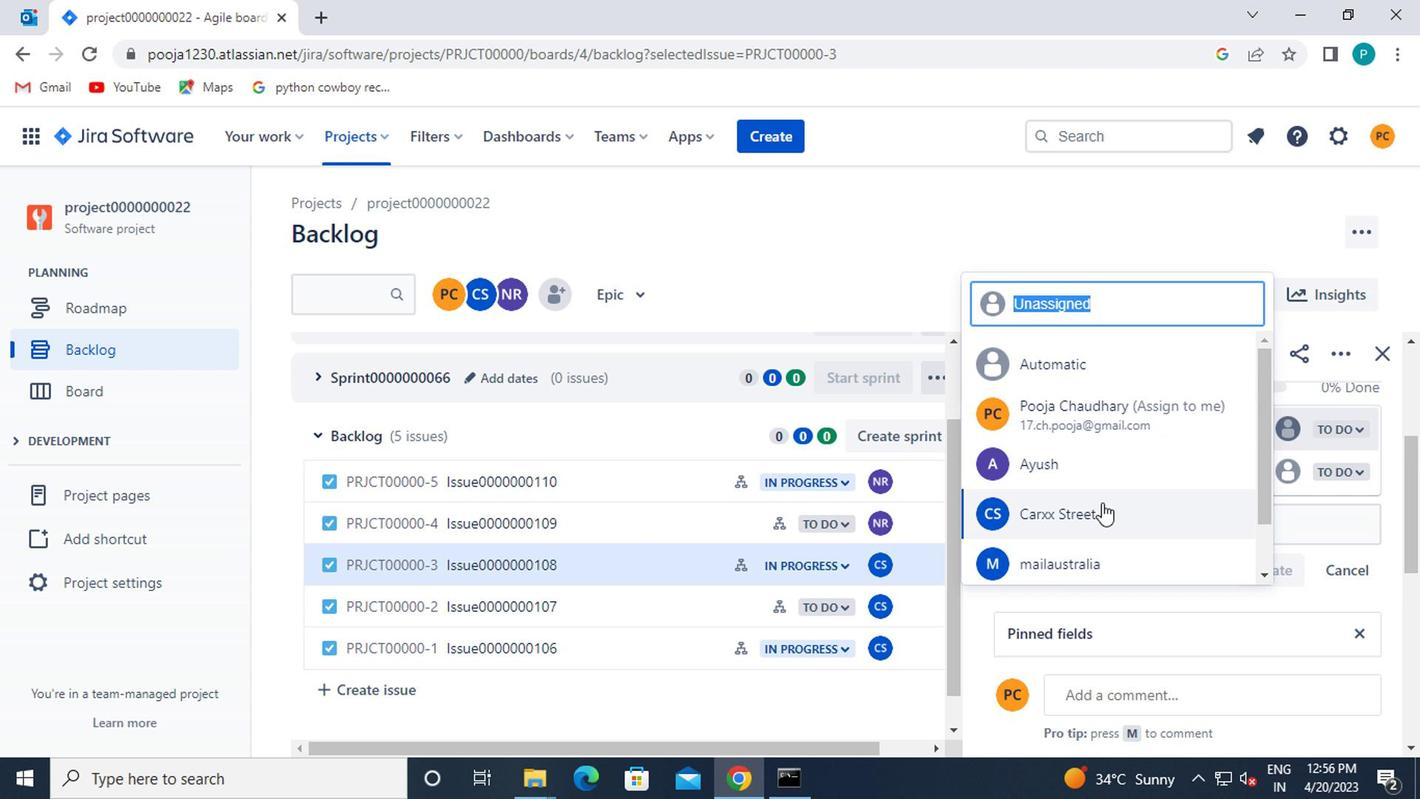 
Action: Mouse pressed left at (1100, 512)
Screenshot: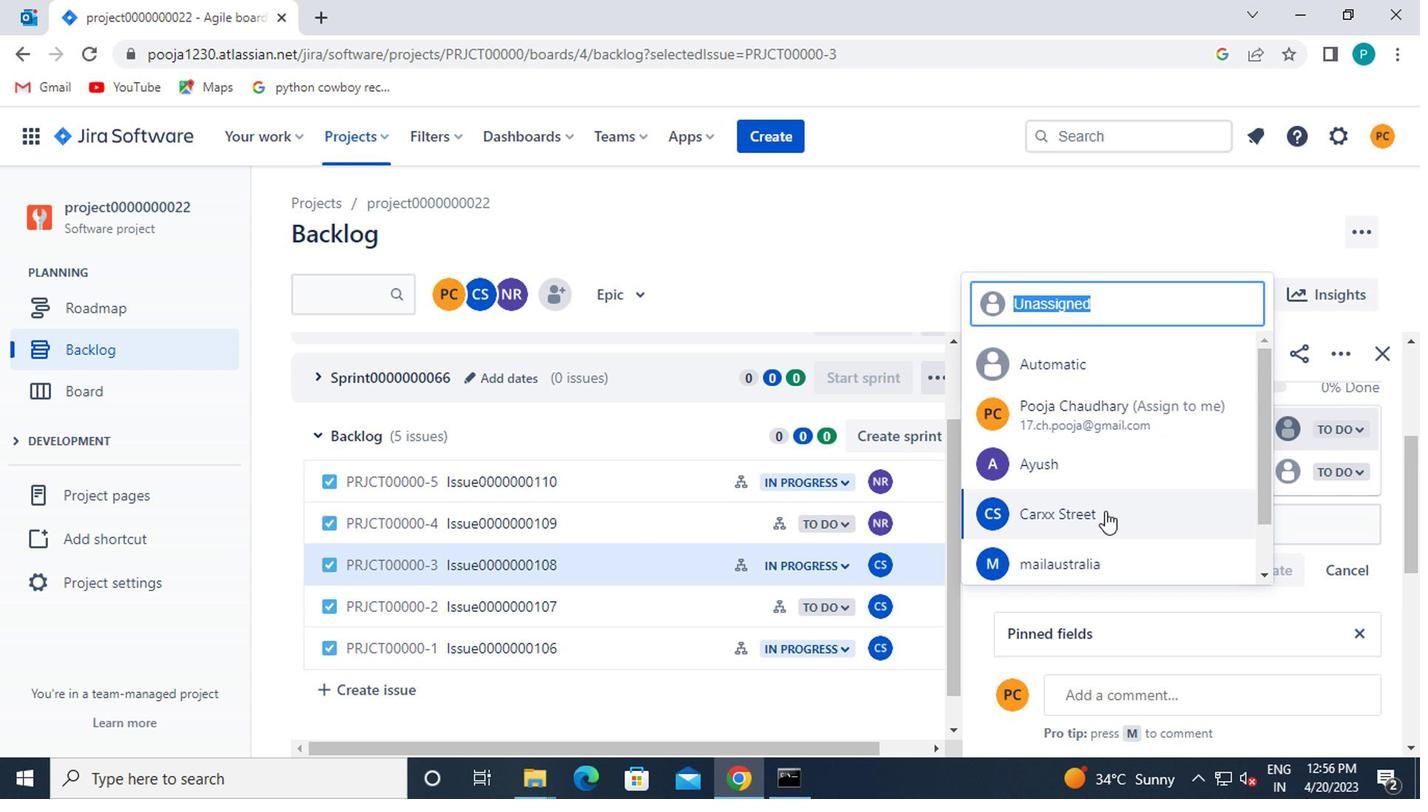 
